 Task: Font style For heading Use Italics Calibri Light with orange colour & bold. font size for heading '20 Pt. 'Change the font style of data to Bookman old styleand font size to  14 Pt. Change the alignment of both headline & data to  Align center. In the sheet  AssetAllocation analysis
Action: Mouse moved to (53, 119)
Screenshot: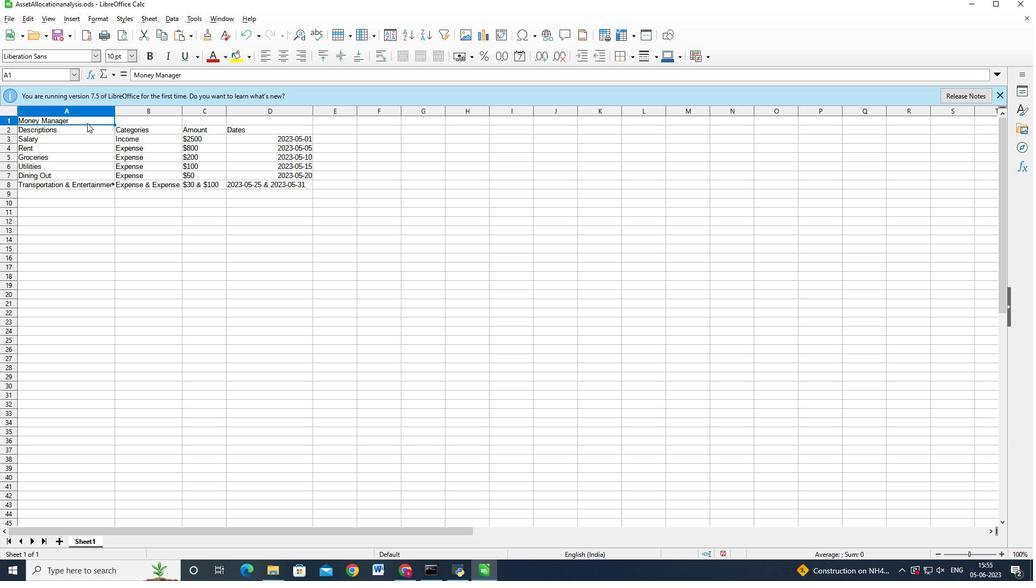 
Action: Mouse pressed left at (53, 119)
Screenshot: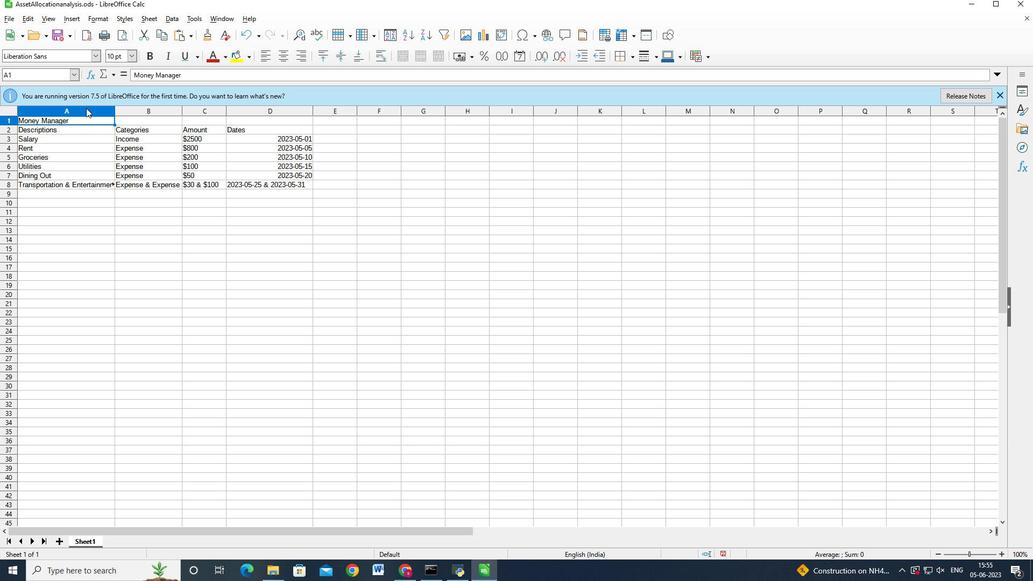 
Action: Mouse moved to (114, 275)
Screenshot: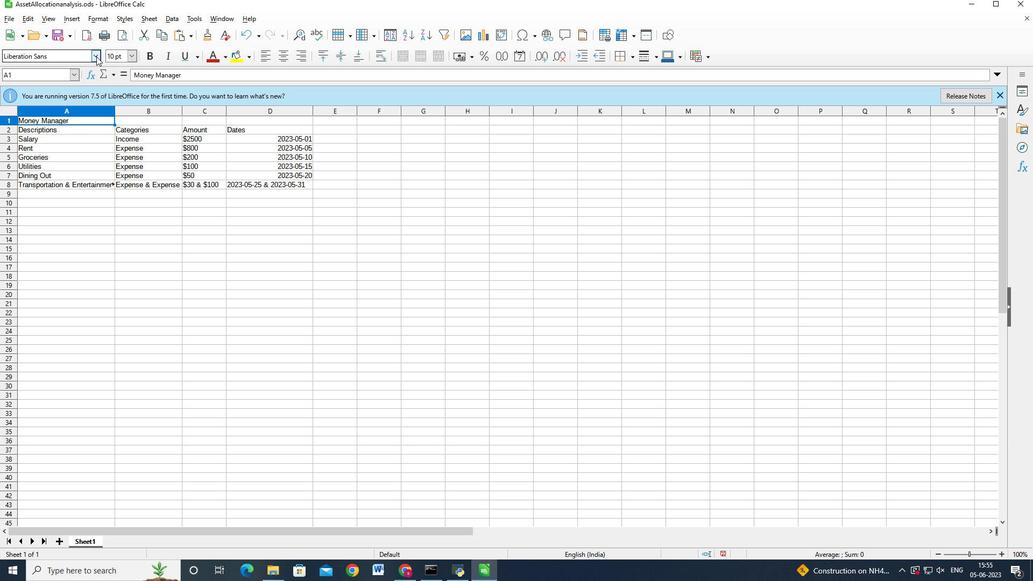 
Action: Mouse pressed left at (114, 275)
Screenshot: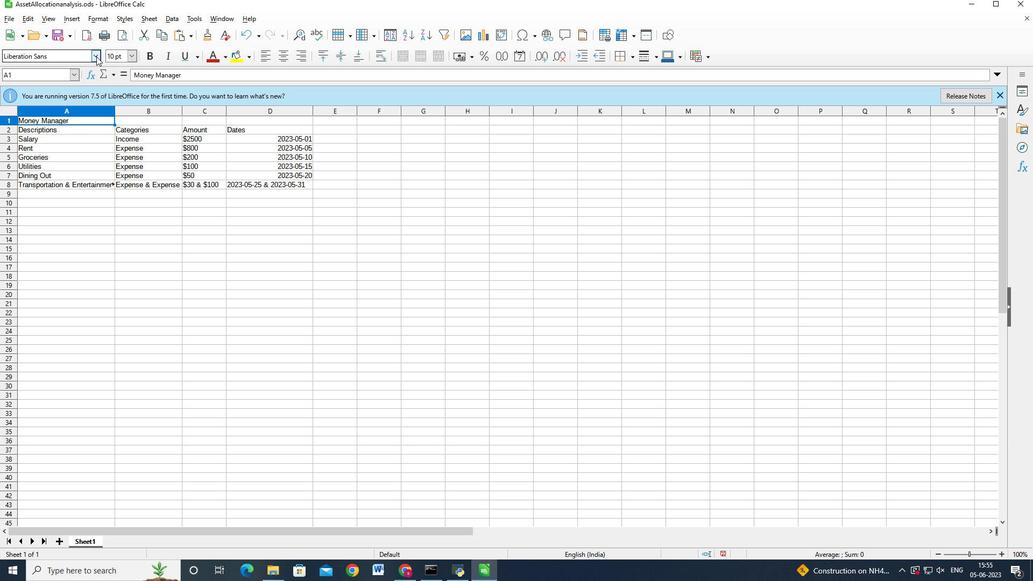 
Action: Mouse moved to (151, 216)
Screenshot: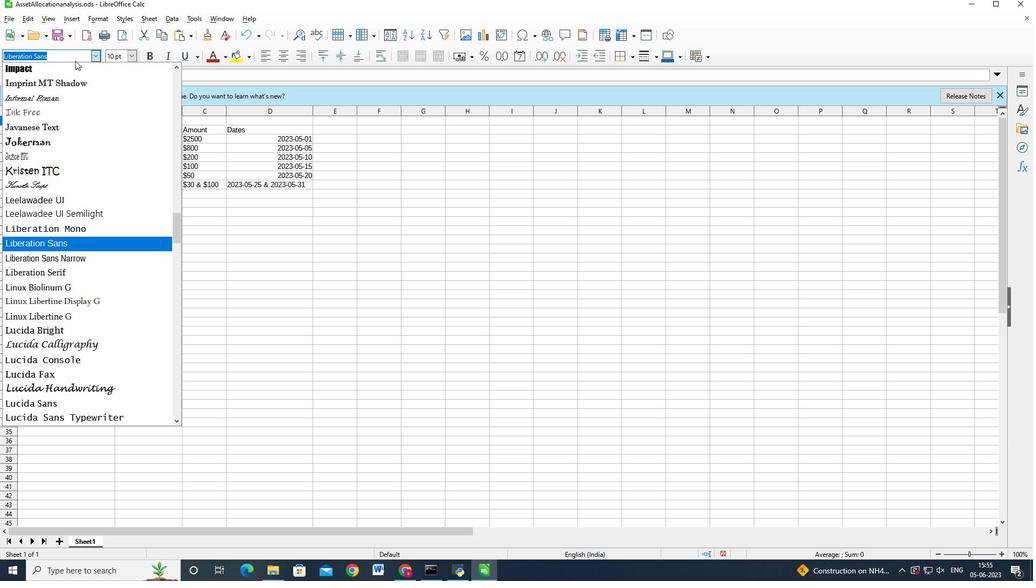 
Action: Mouse pressed left at (151, 216)
Screenshot: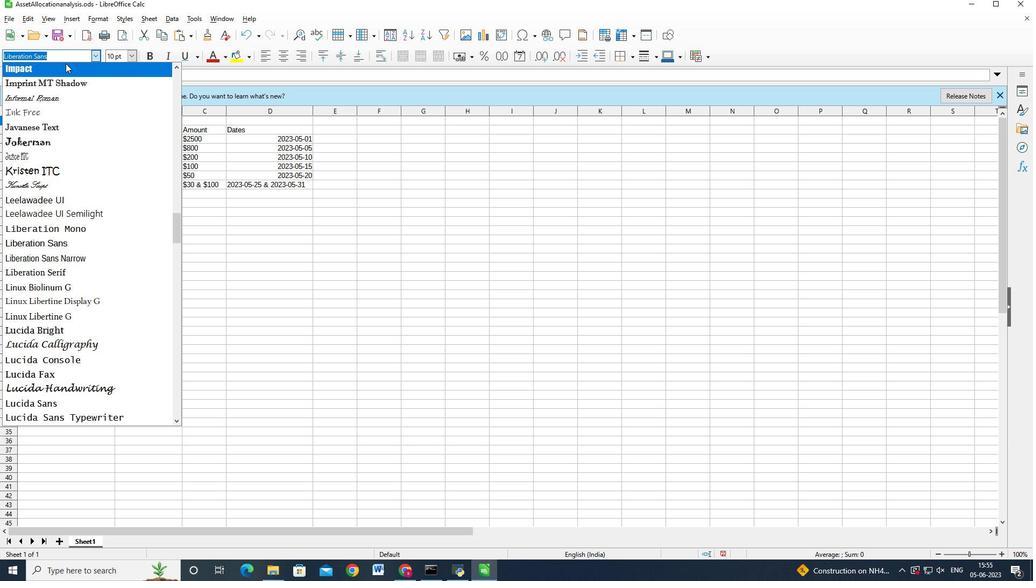 
Action: Mouse moved to (76, 130)
Screenshot: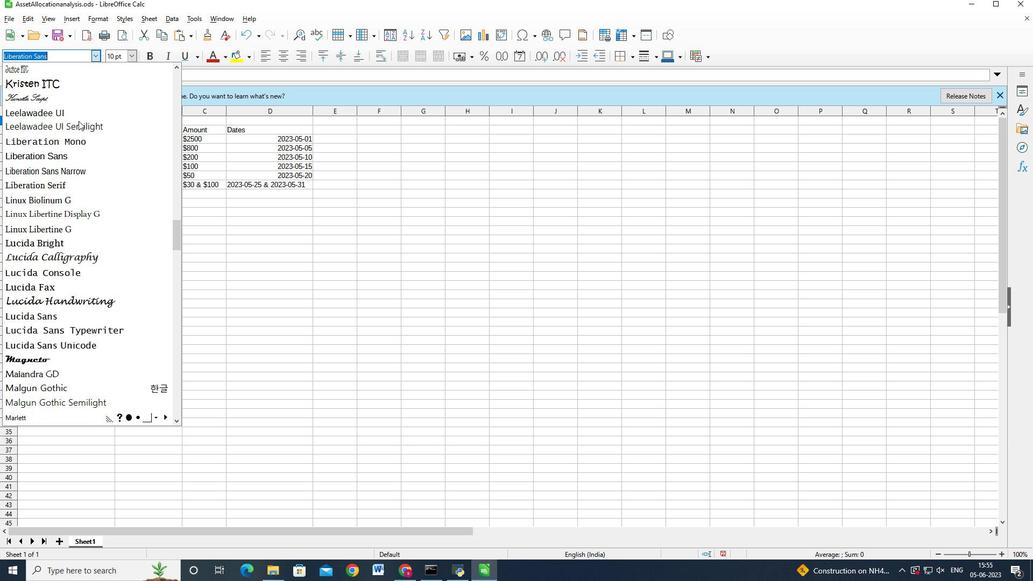 
Action: Key pressed <Key.up>
Screenshot: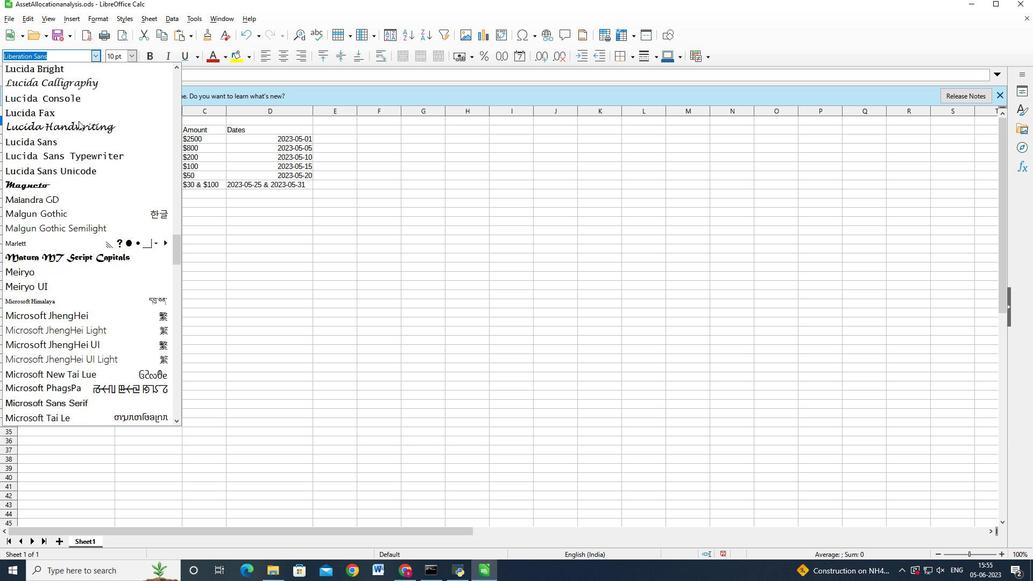 
Action: Mouse moved to (164, 223)
Screenshot: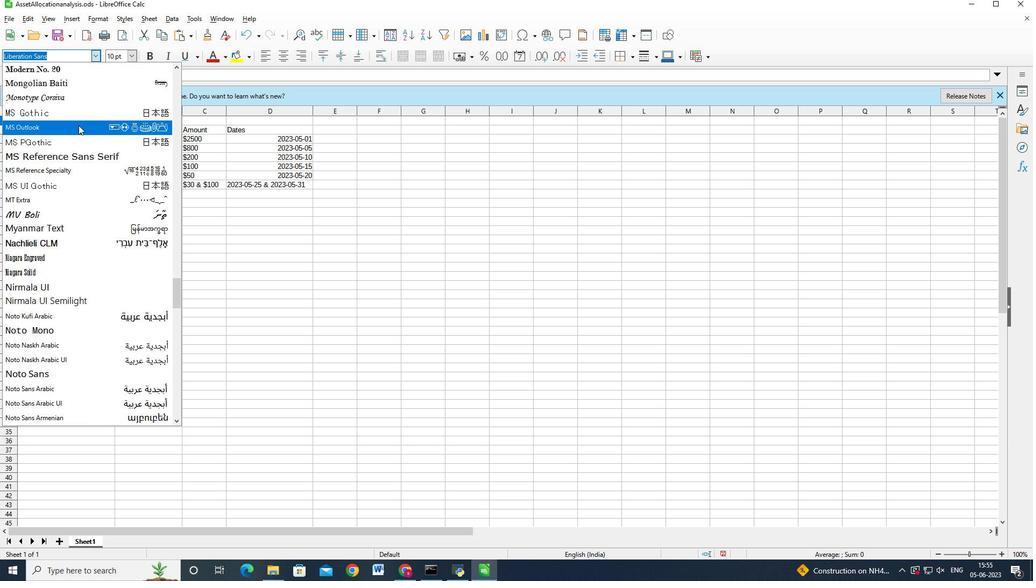 
Action: Mouse pressed left at (164, 223)
Screenshot: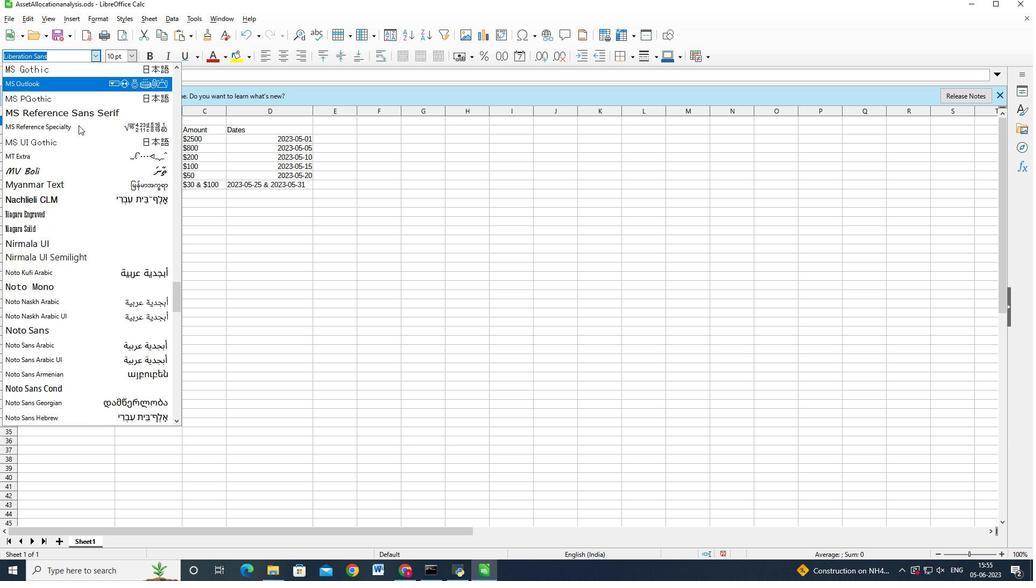 
Action: Mouse moved to (87, 219)
Screenshot: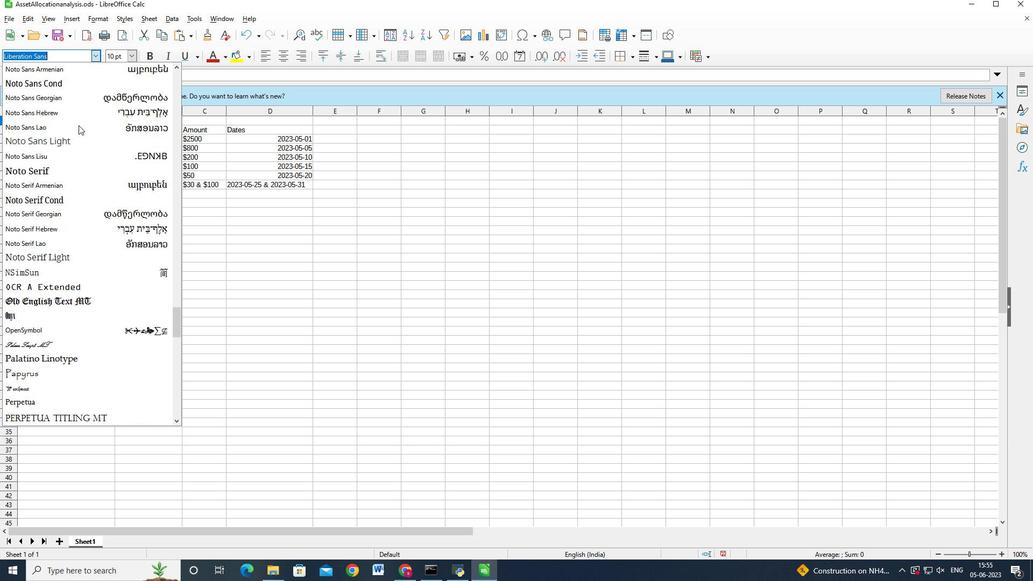 
Action: Mouse pressed left at (87, 219)
Screenshot: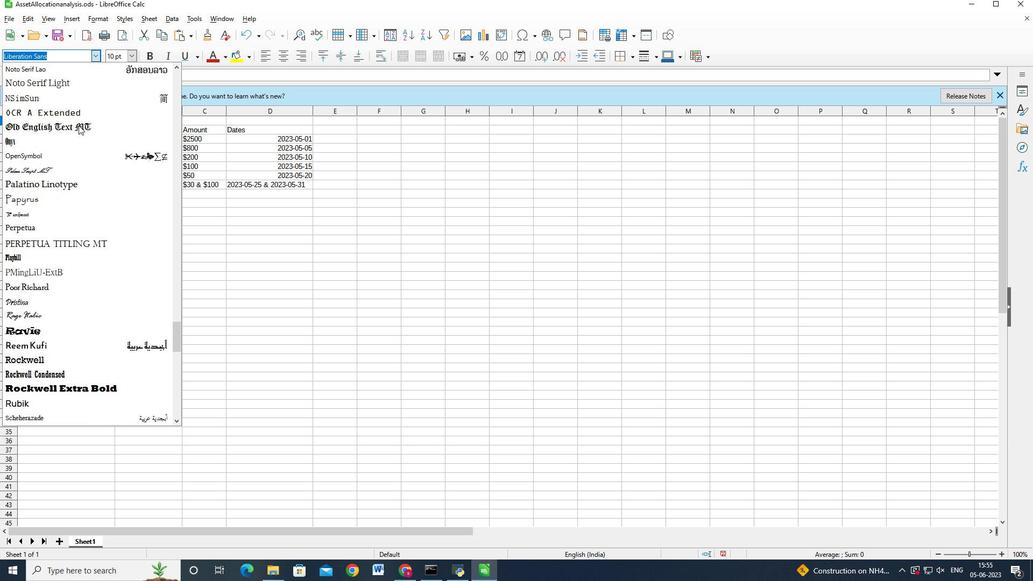 
Action: Mouse moved to (96, 56)
Screenshot: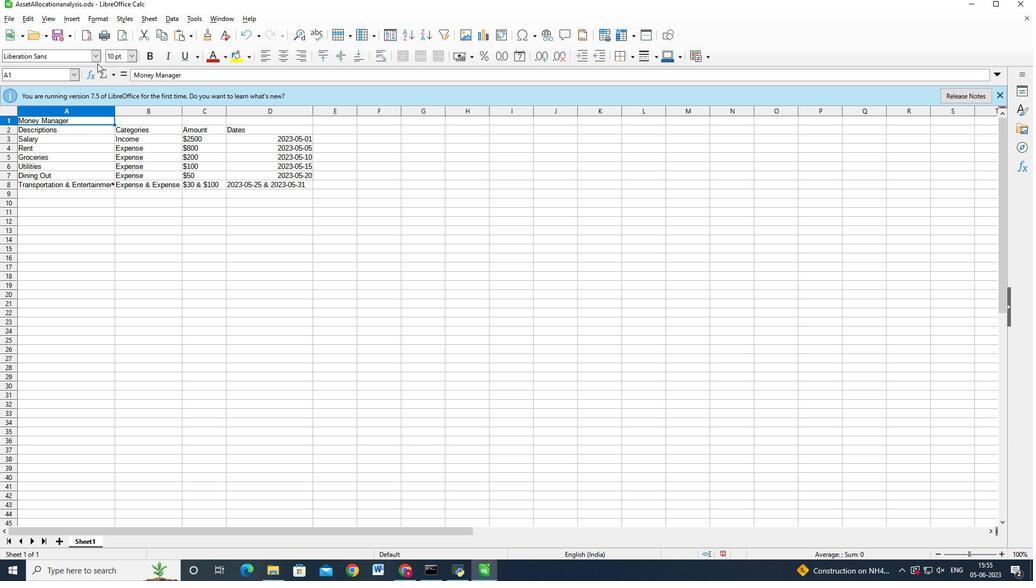 
Action: Mouse pressed left at (96, 56)
Screenshot: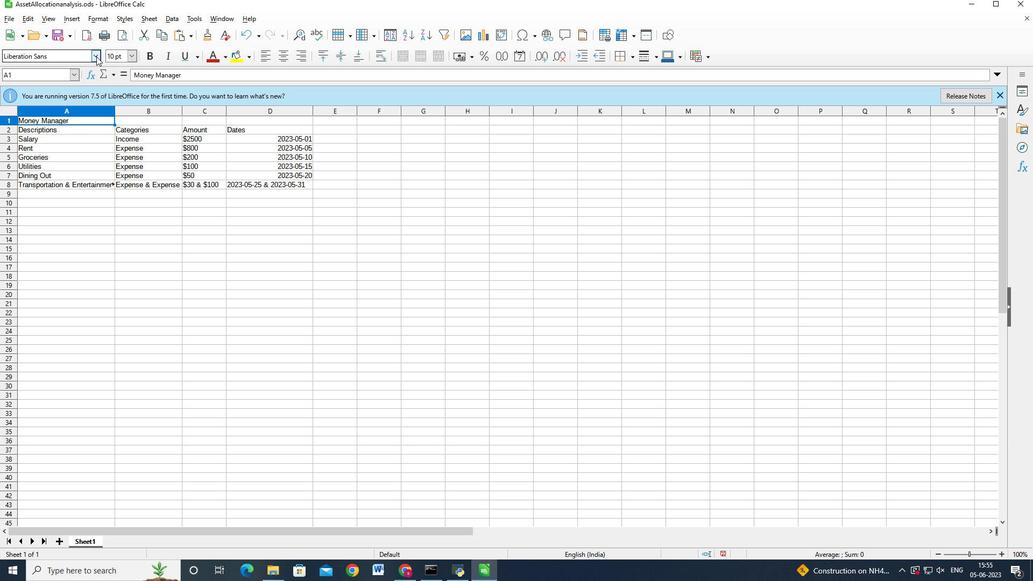 
Action: Mouse moved to (78, 121)
Screenshot: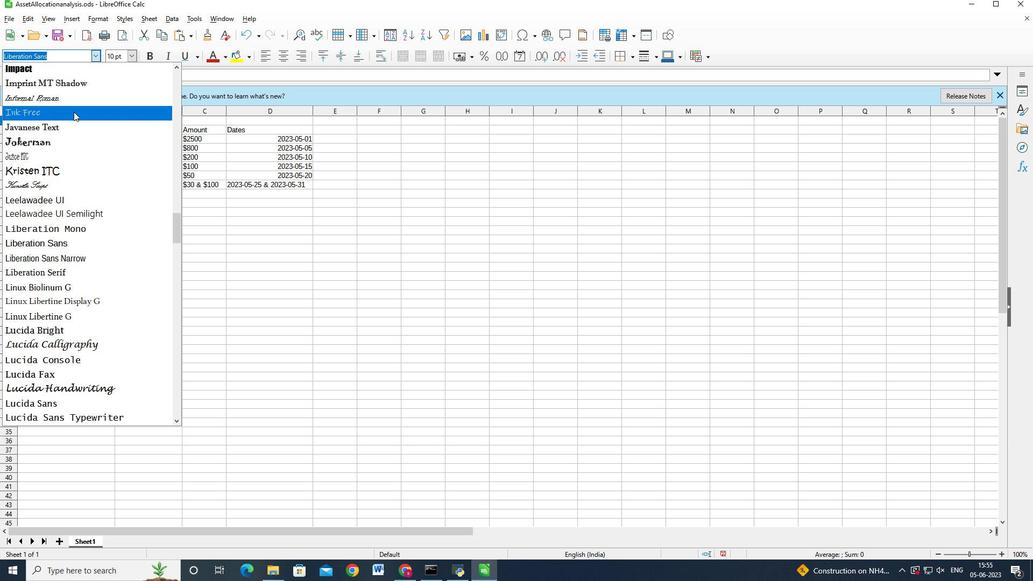 
Action: Mouse scrolled (78, 120) with delta (0, 0)
Screenshot: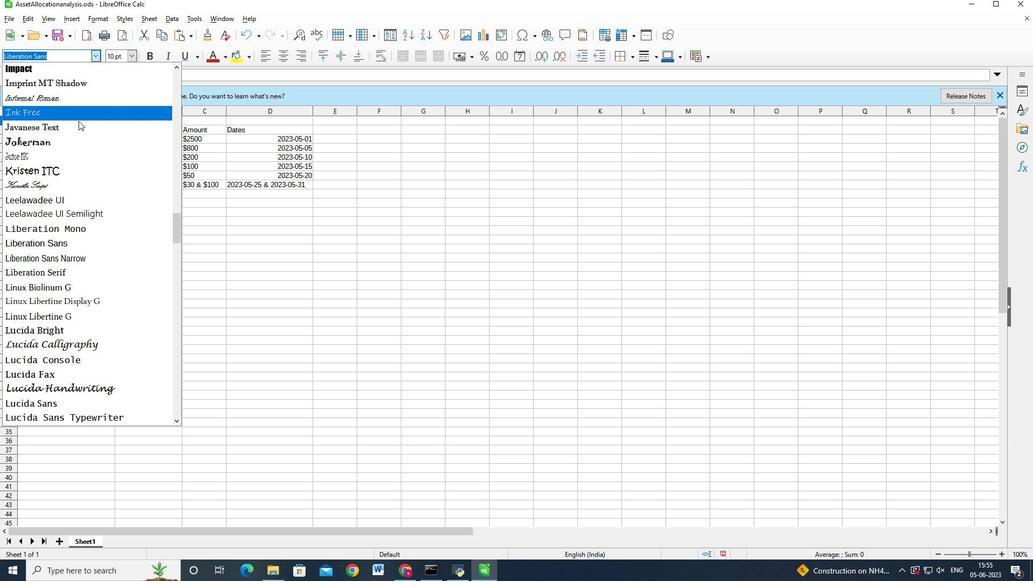 
Action: Mouse scrolled (78, 120) with delta (0, 0)
Screenshot: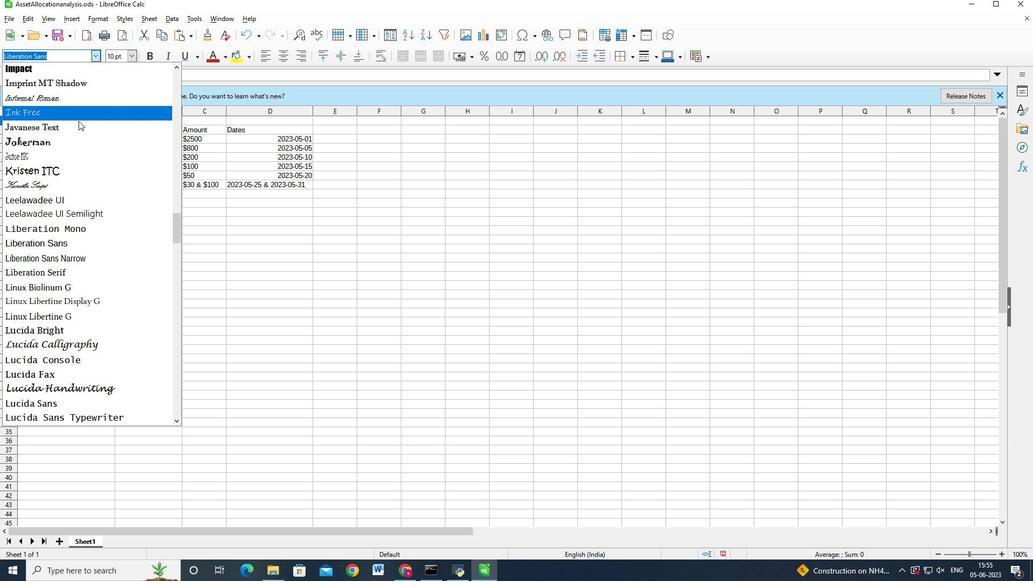 
Action: Mouse scrolled (78, 120) with delta (0, 0)
Screenshot: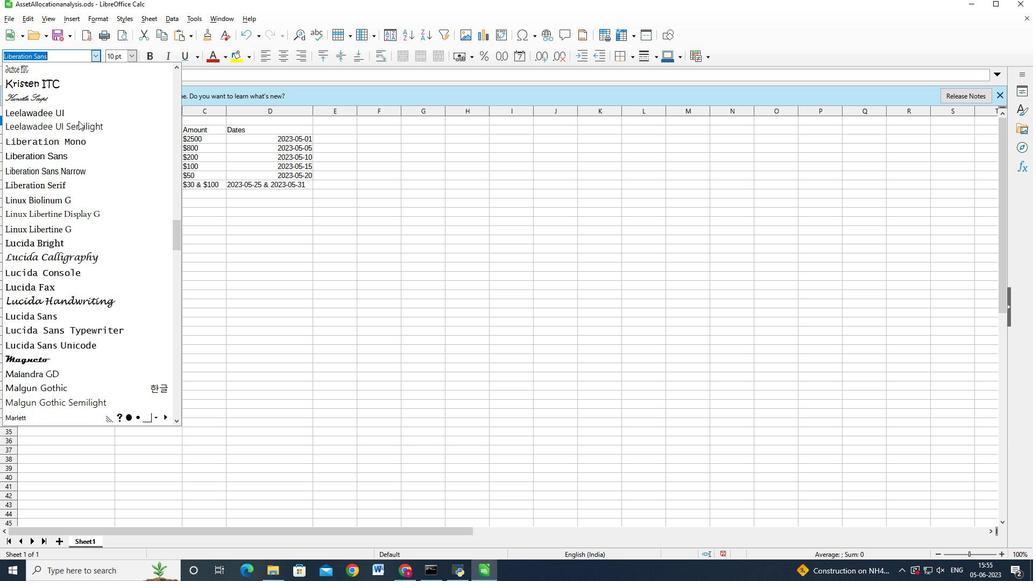 
Action: Mouse scrolled (78, 120) with delta (0, 0)
Screenshot: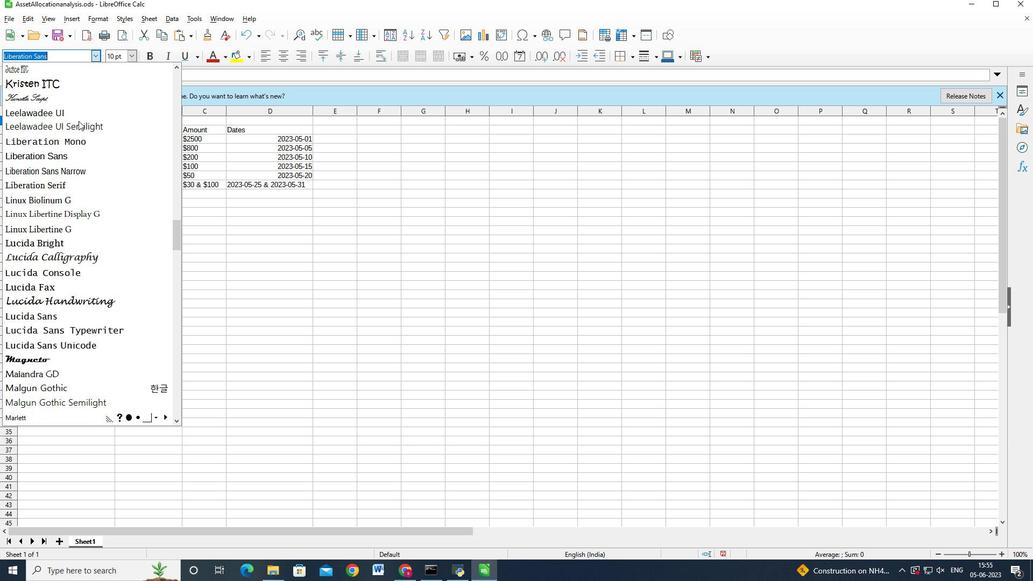 
Action: Mouse scrolled (78, 120) with delta (0, 0)
Screenshot: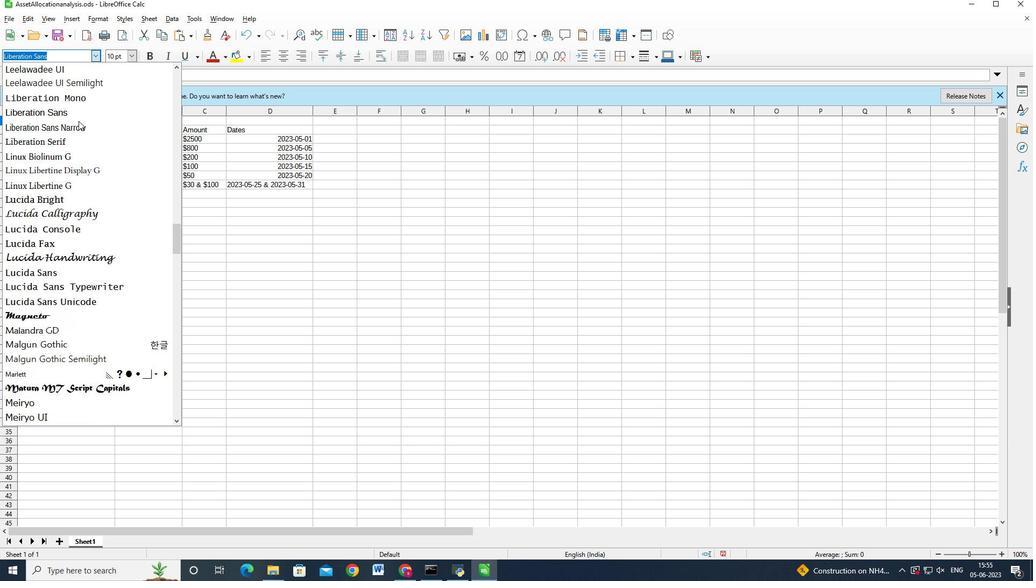 
Action: Mouse scrolled (78, 120) with delta (0, 0)
Screenshot: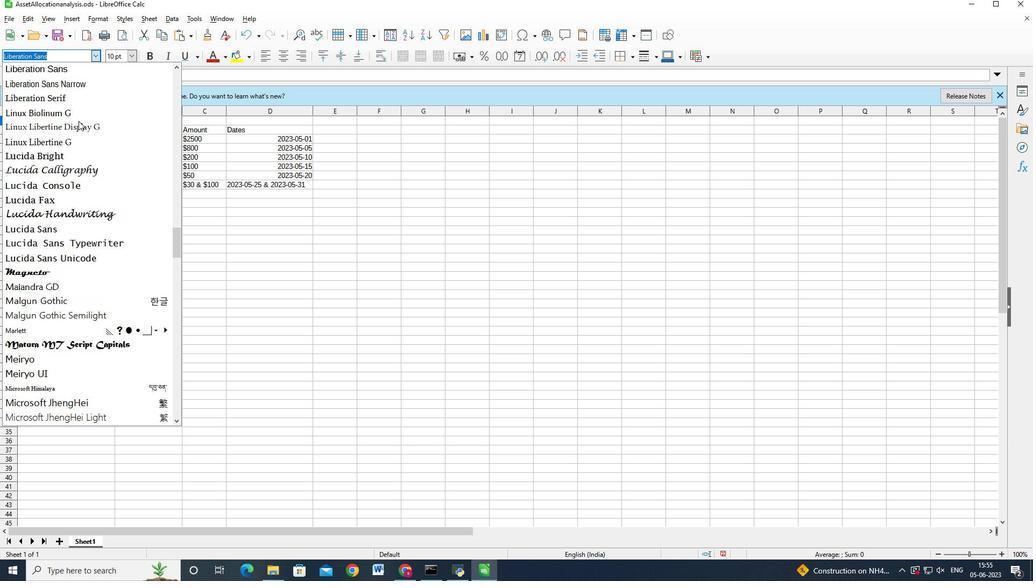 
Action: Mouse moved to (78, 124)
Screenshot: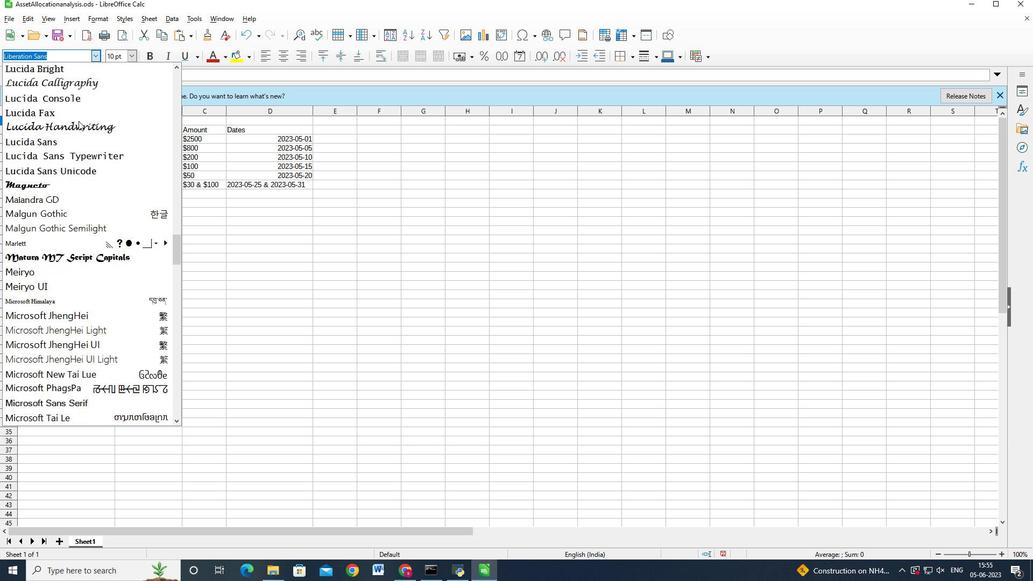 
Action: Mouse scrolled (78, 124) with delta (0, 0)
Screenshot: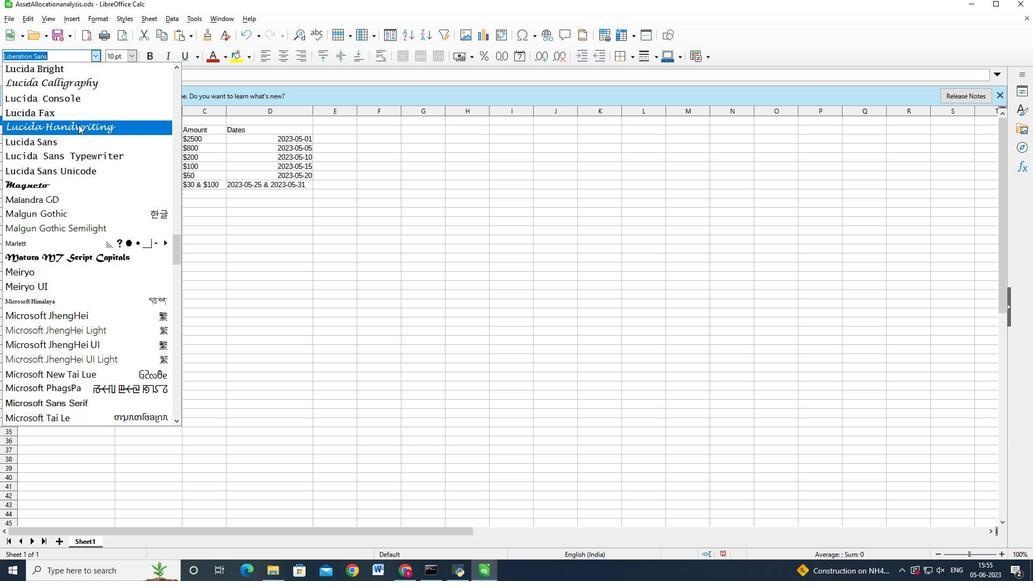 
Action: Mouse scrolled (78, 124) with delta (0, 0)
Screenshot: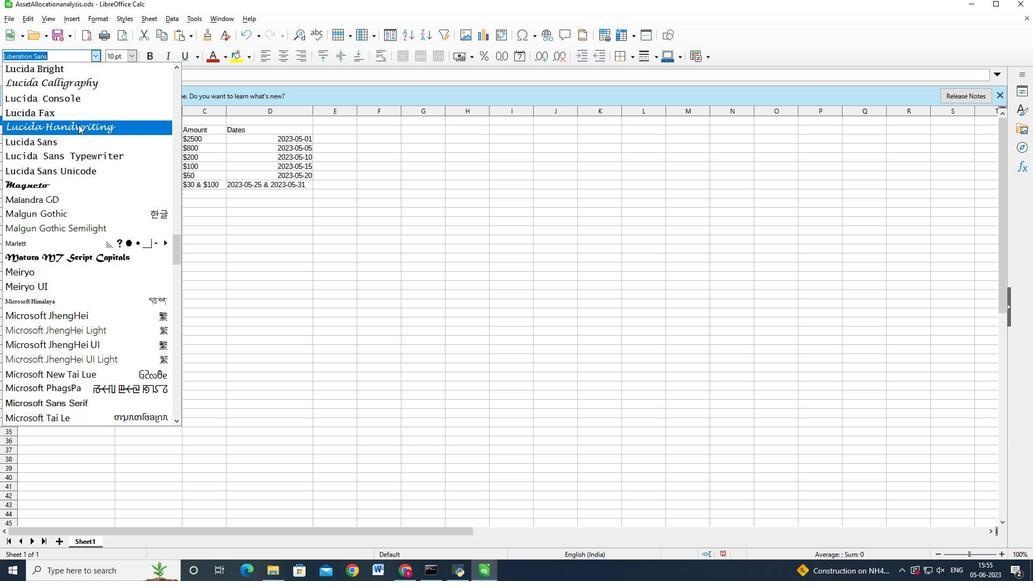 
Action: Mouse scrolled (78, 124) with delta (0, 0)
Screenshot: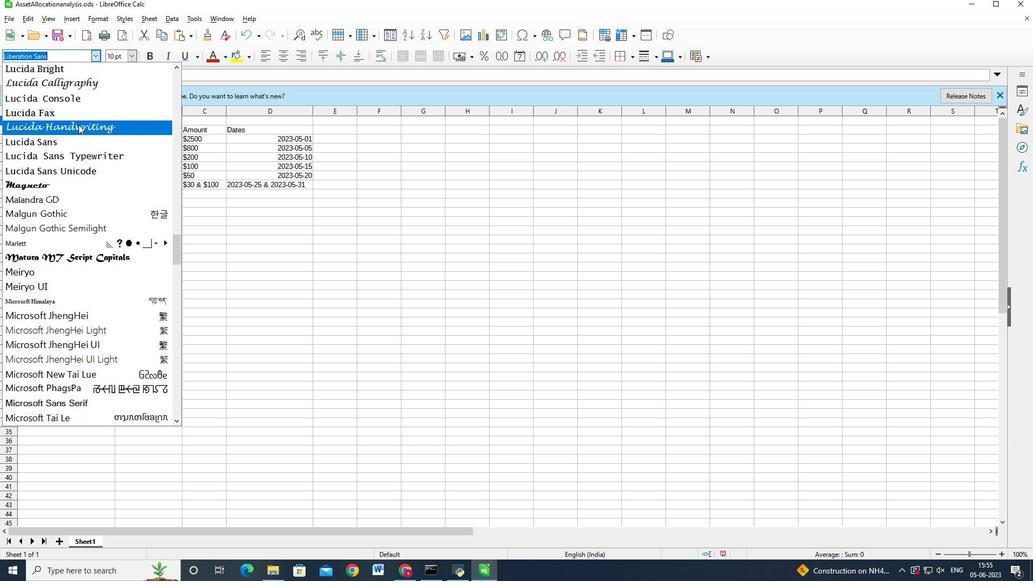 
Action: Mouse scrolled (78, 124) with delta (0, 0)
Screenshot: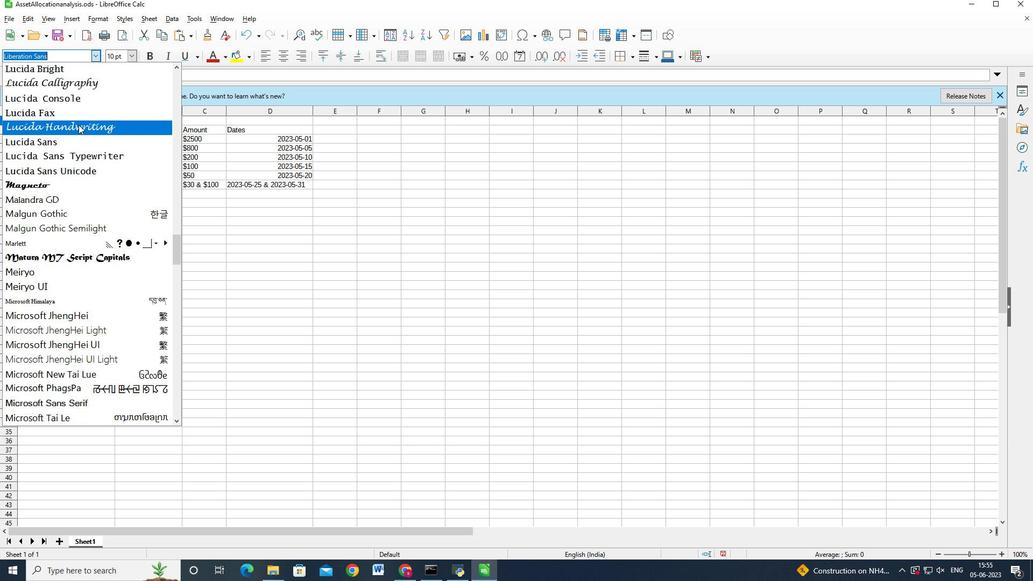 
Action: Mouse scrolled (78, 124) with delta (0, 0)
Screenshot: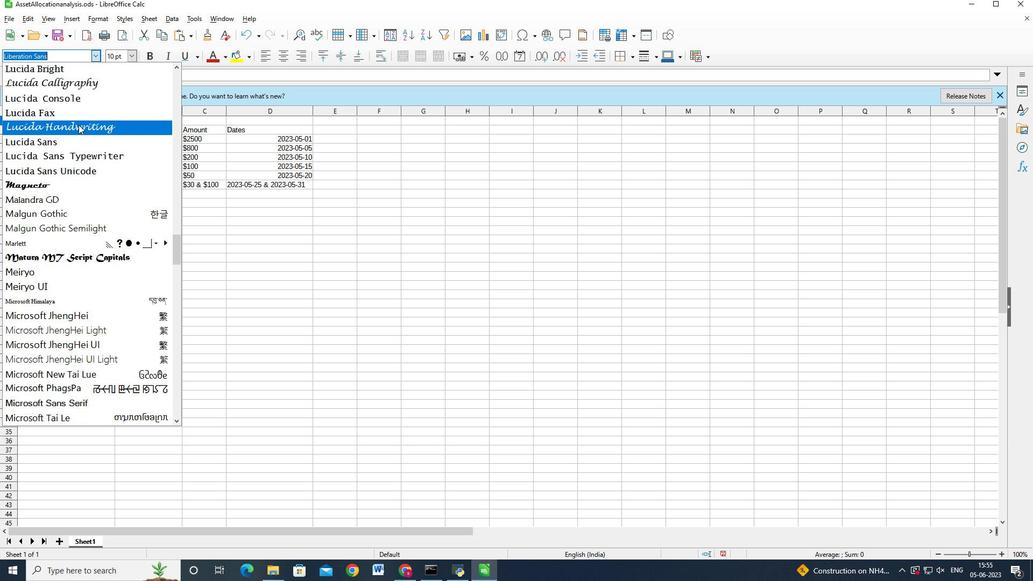 
Action: Mouse scrolled (78, 124) with delta (0, 0)
Screenshot: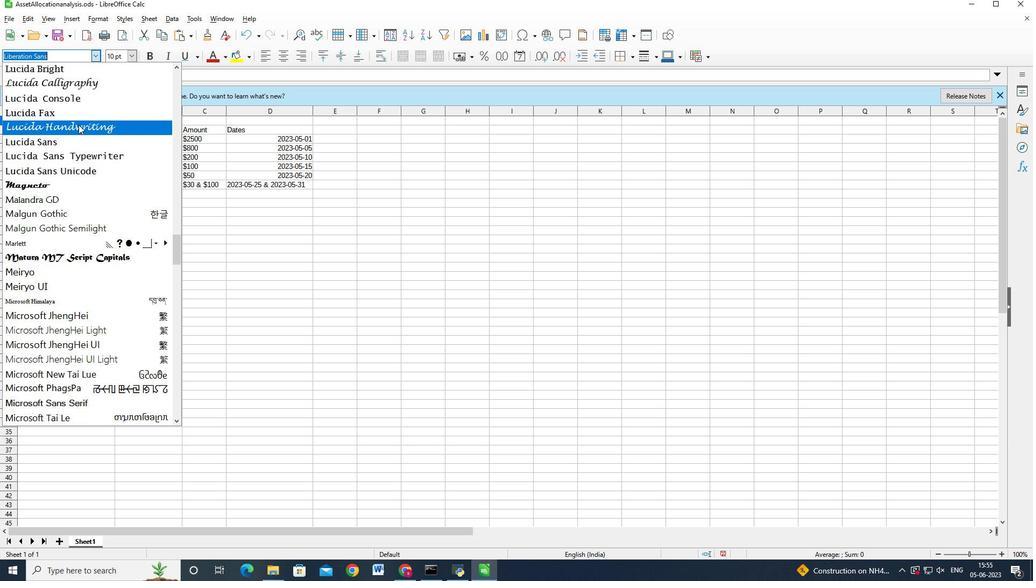 
Action: Mouse scrolled (78, 124) with delta (0, 0)
Screenshot: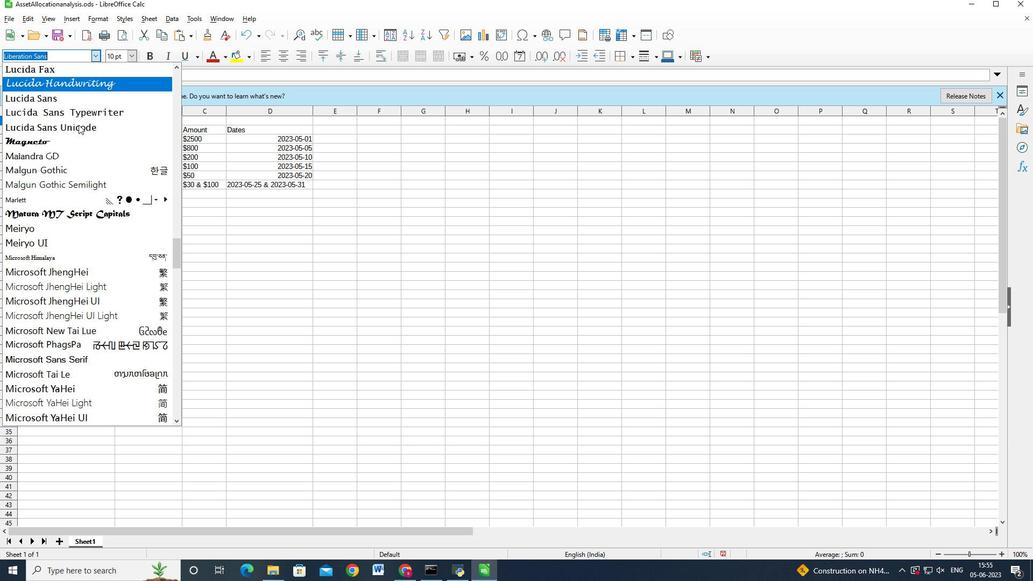 
Action: Mouse scrolled (78, 124) with delta (0, 0)
Screenshot: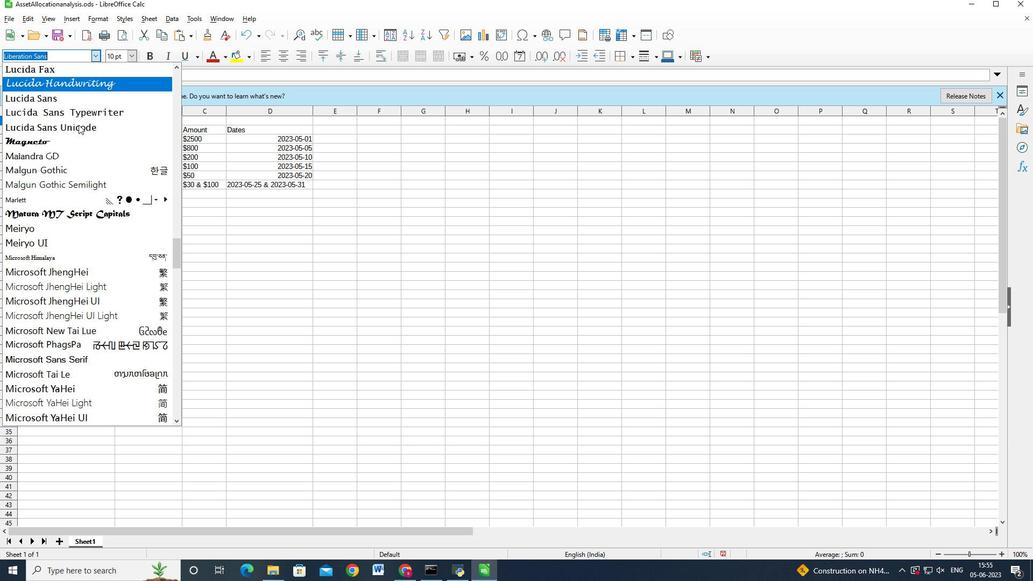 
Action: Mouse scrolled (78, 124) with delta (0, 0)
Screenshot: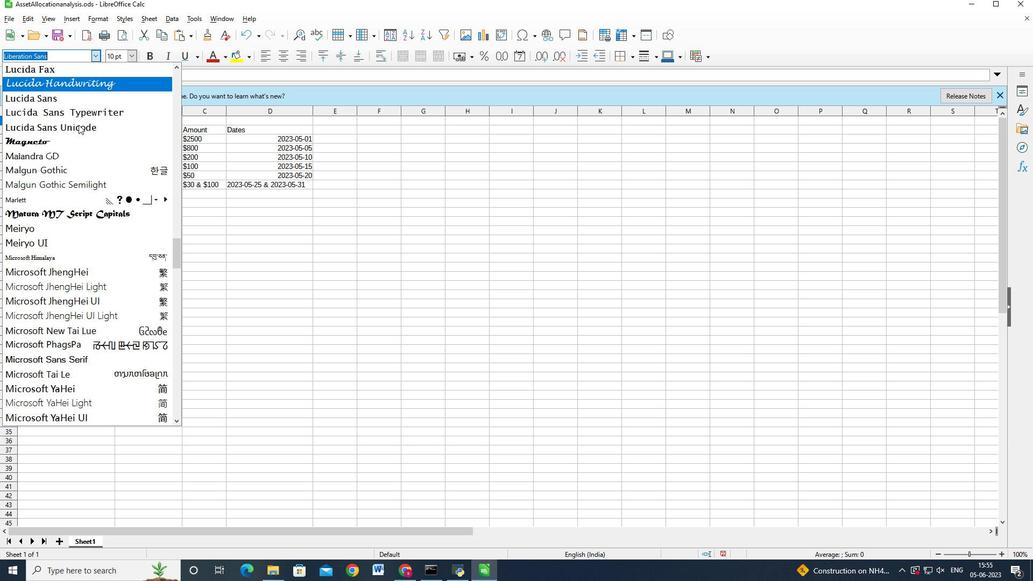 
Action: Mouse scrolled (78, 124) with delta (0, 0)
Screenshot: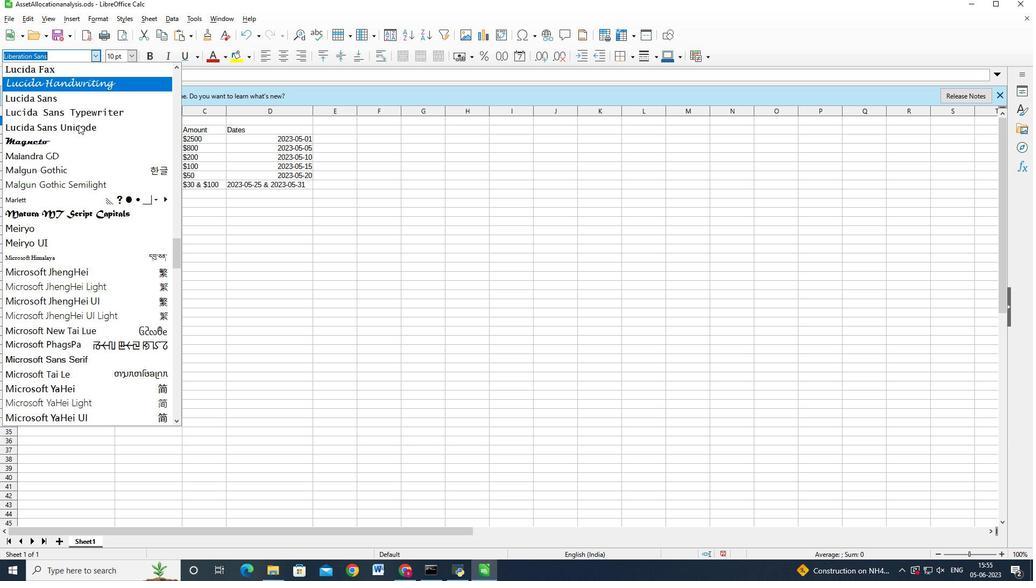 
Action: Mouse scrolled (78, 124) with delta (0, 0)
Screenshot: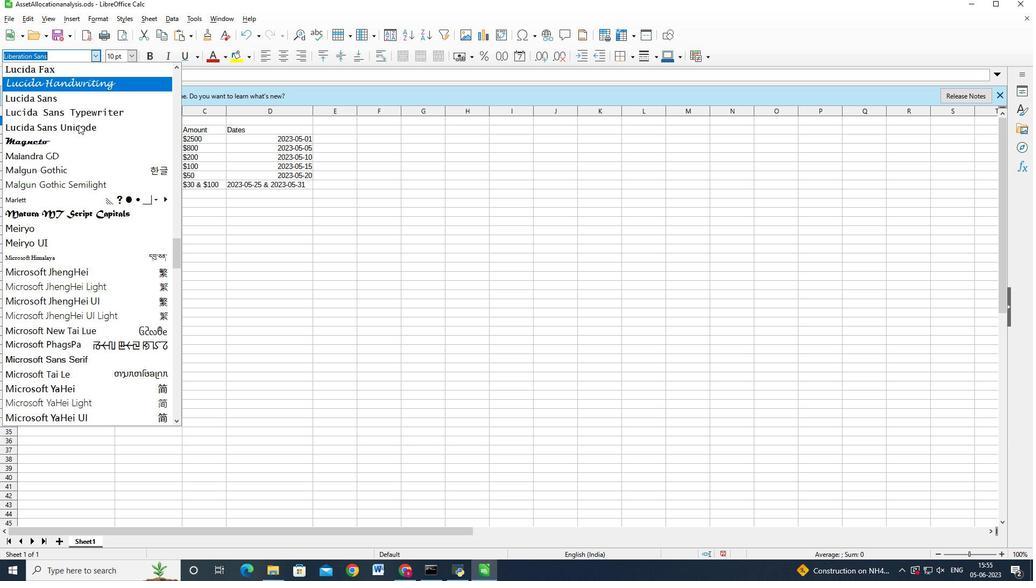 
Action: Mouse scrolled (78, 124) with delta (0, 0)
Screenshot: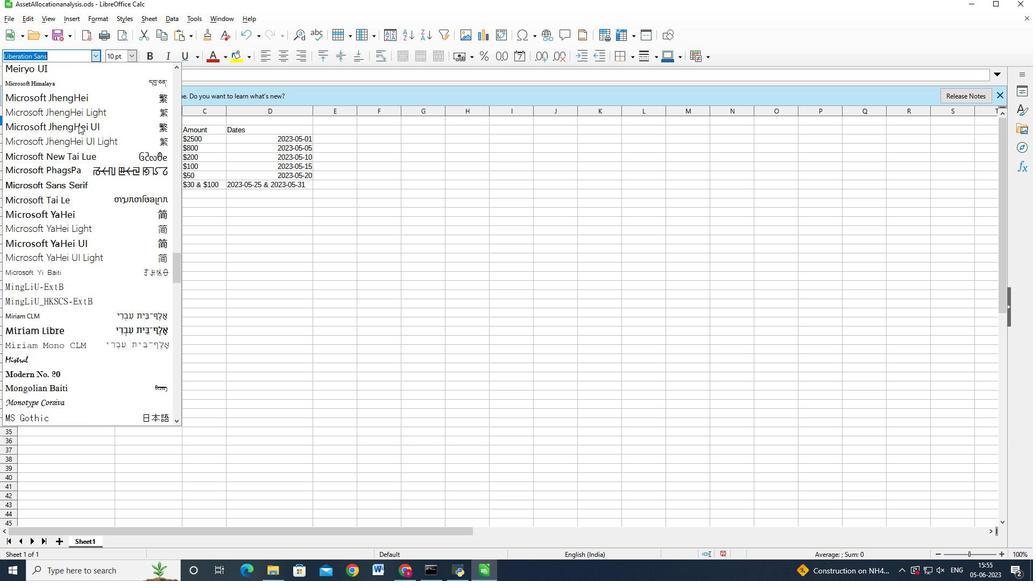 
Action: Mouse moved to (78, 125)
Screenshot: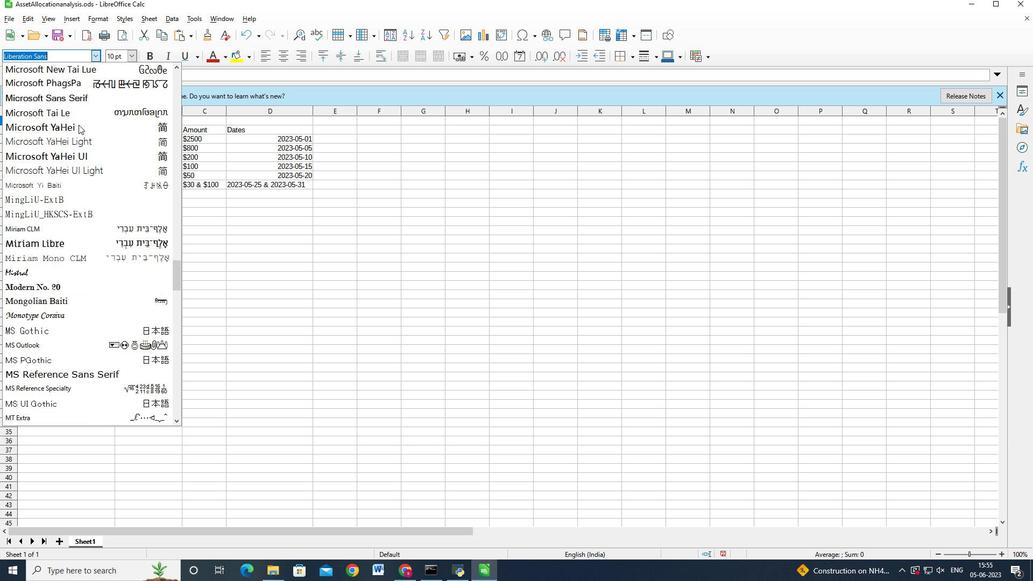 
Action: Mouse scrolled (78, 124) with delta (0, 0)
Screenshot: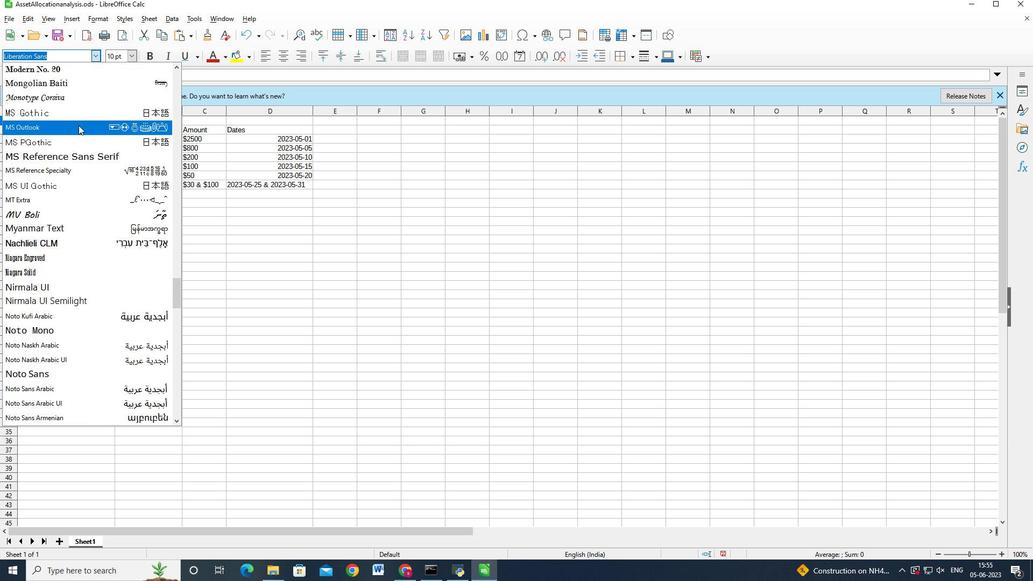 
Action: Mouse scrolled (78, 124) with delta (0, 0)
Screenshot: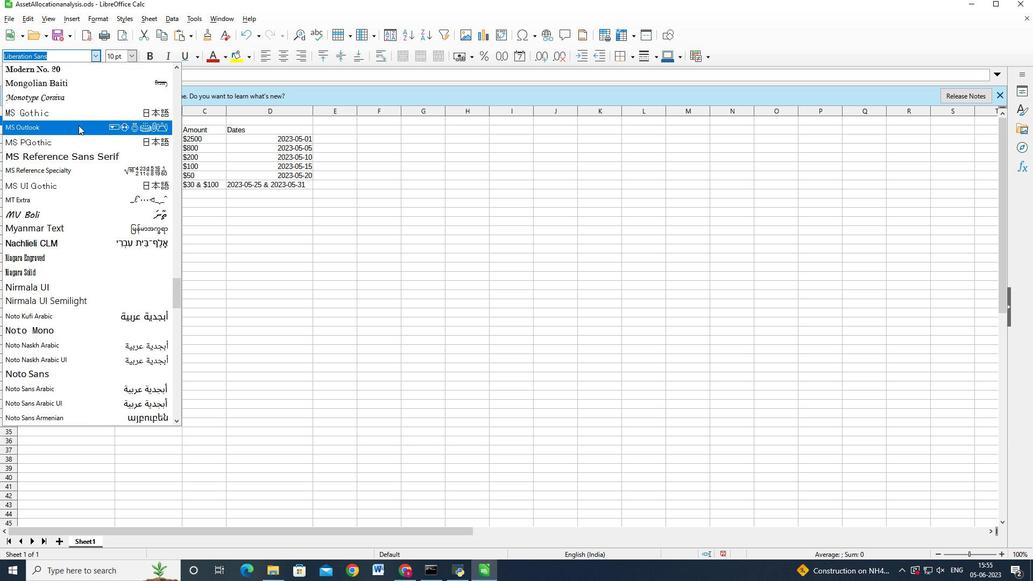 
Action: Mouse scrolled (78, 124) with delta (0, 0)
Screenshot: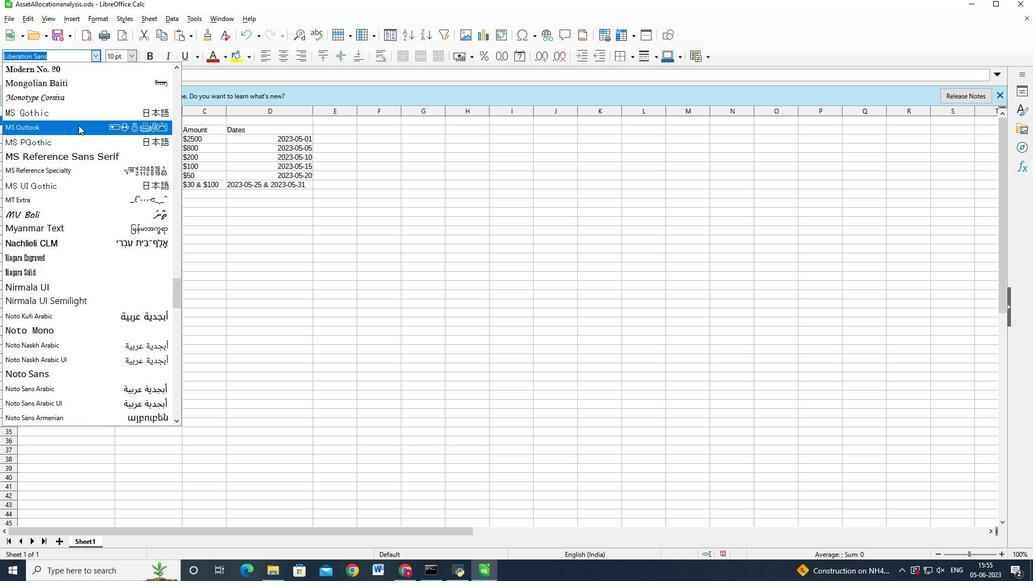 
Action: Mouse scrolled (78, 124) with delta (0, 0)
Screenshot: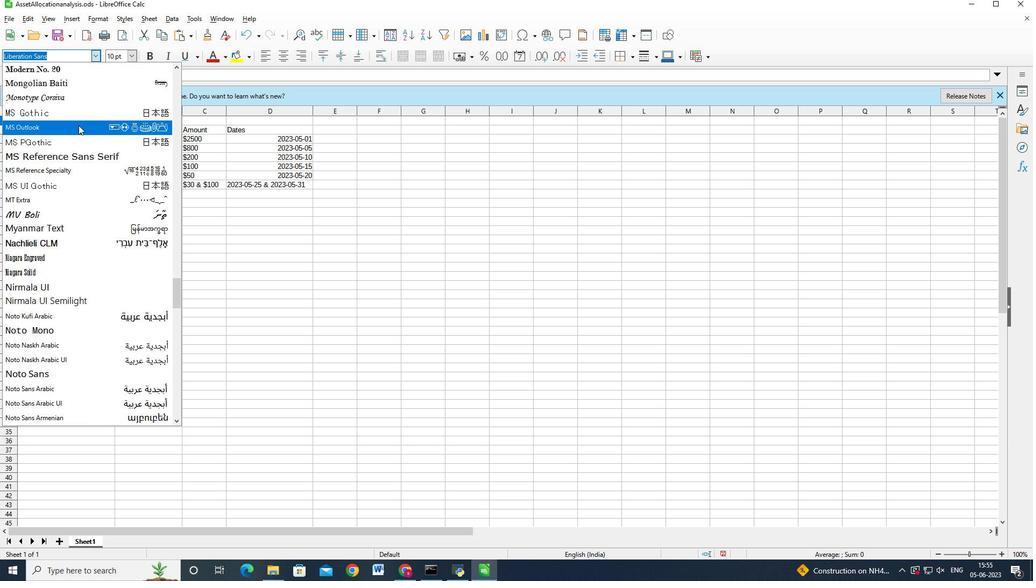 
Action: Mouse scrolled (78, 124) with delta (0, 0)
Screenshot: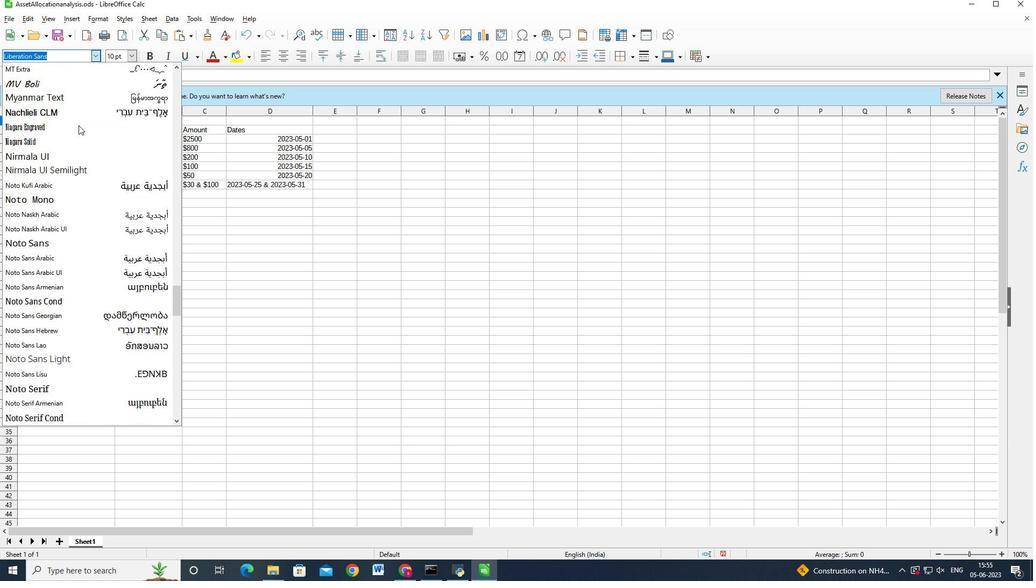 
Action: Mouse scrolled (78, 124) with delta (0, 0)
Screenshot: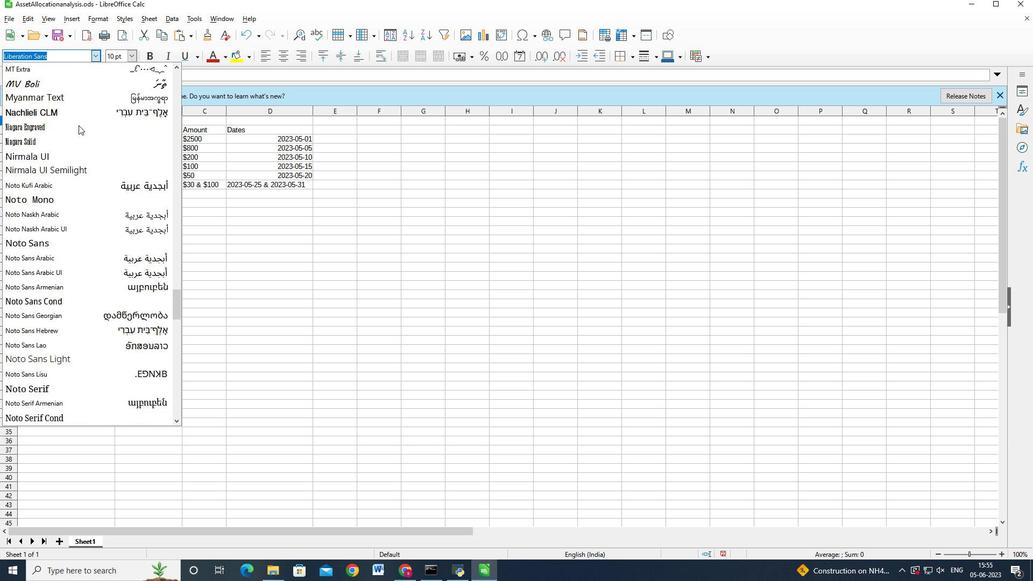 
Action: Mouse scrolled (78, 124) with delta (0, 0)
Screenshot: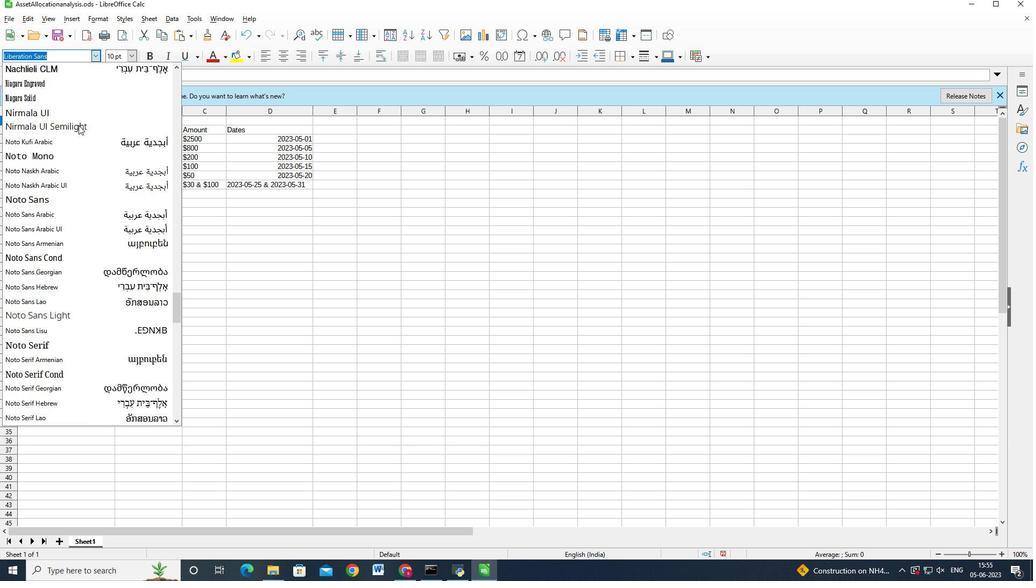 
Action: Mouse scrolled (78, 124) with delta (0, 0)
Screenshot: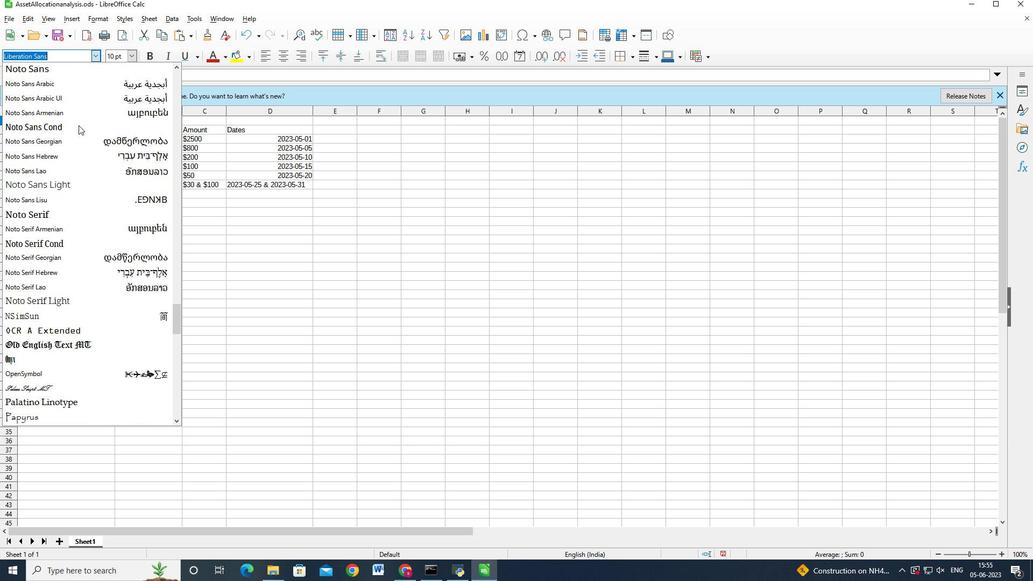 
Action: Mouse scrolled (78, 124) with delta (0, 0)
Screenshot: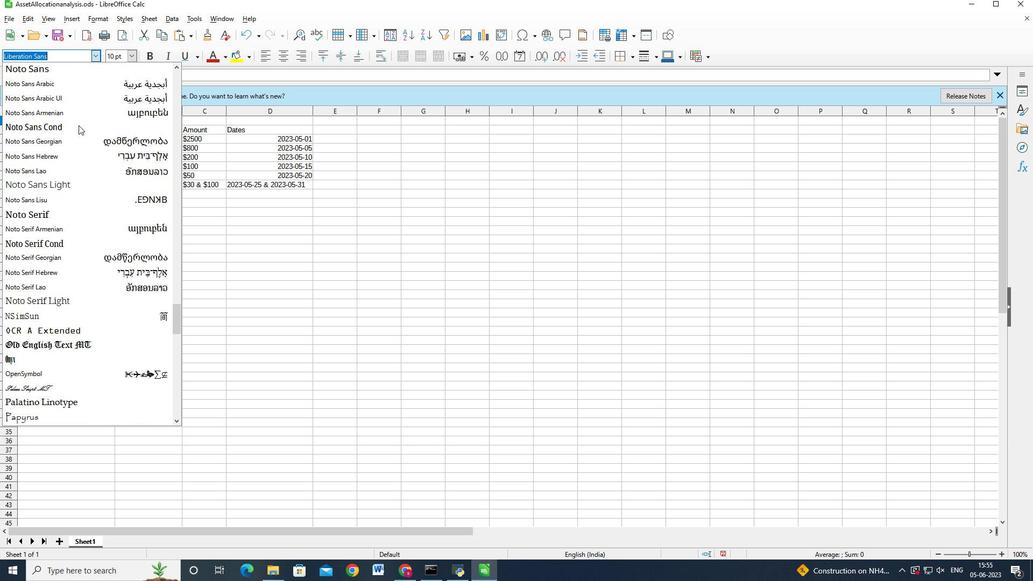 
Action: Mouse scrolled (78, 124) with delta (0, 0)
Screenshot: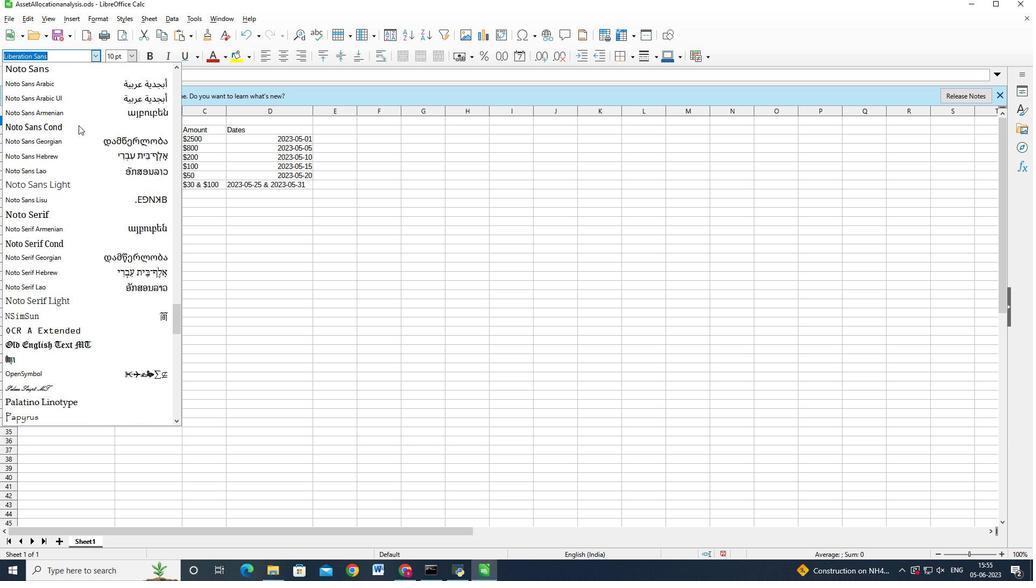 
Action: Mouse scrolled (78, 124) with delta (0, 0)
Screenshot: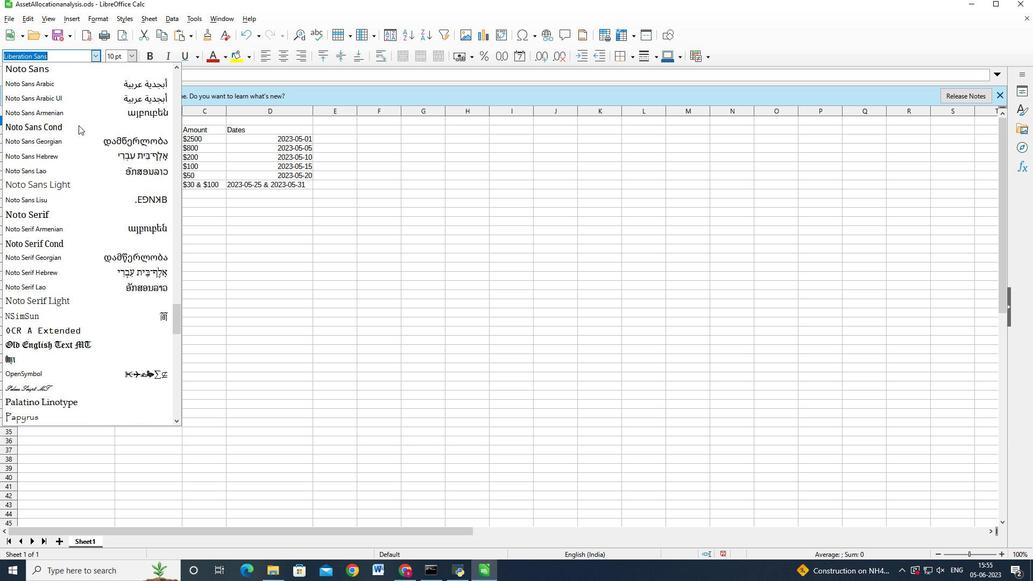 
Action: Mouse scrolled (78, 124) with delta (0, 0)
Screenshot: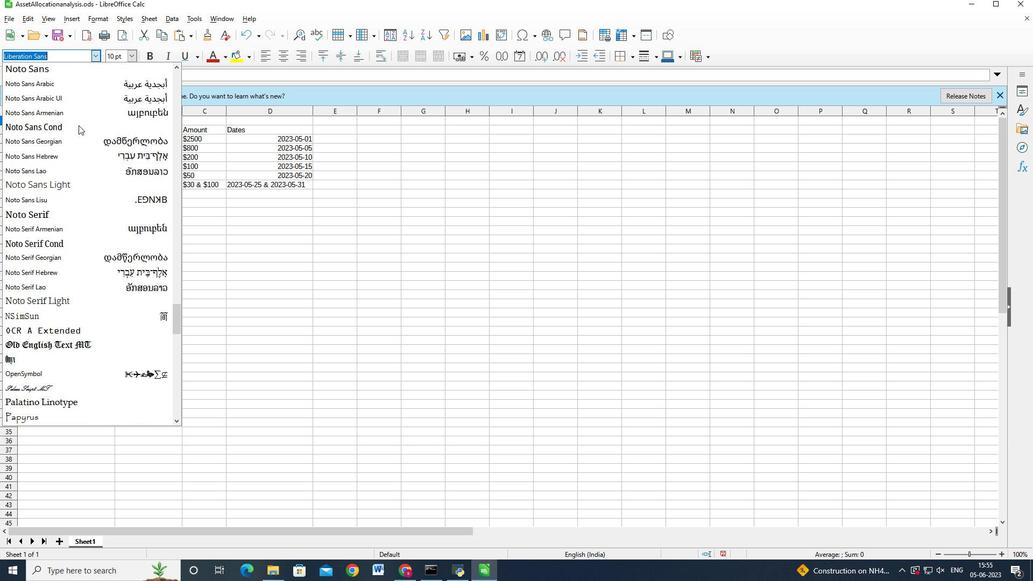 
Action: Mouse scrolled (78, 124) with delta (0, 0)
Screenshot: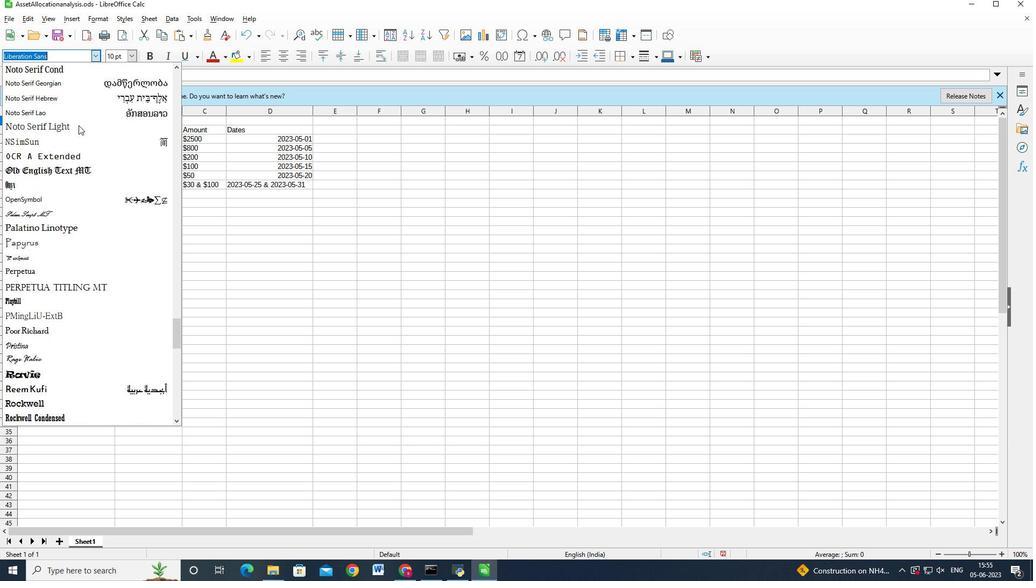 
Action: Mouse scrolled (78, 124) with delta (0, 0)
Screenshot: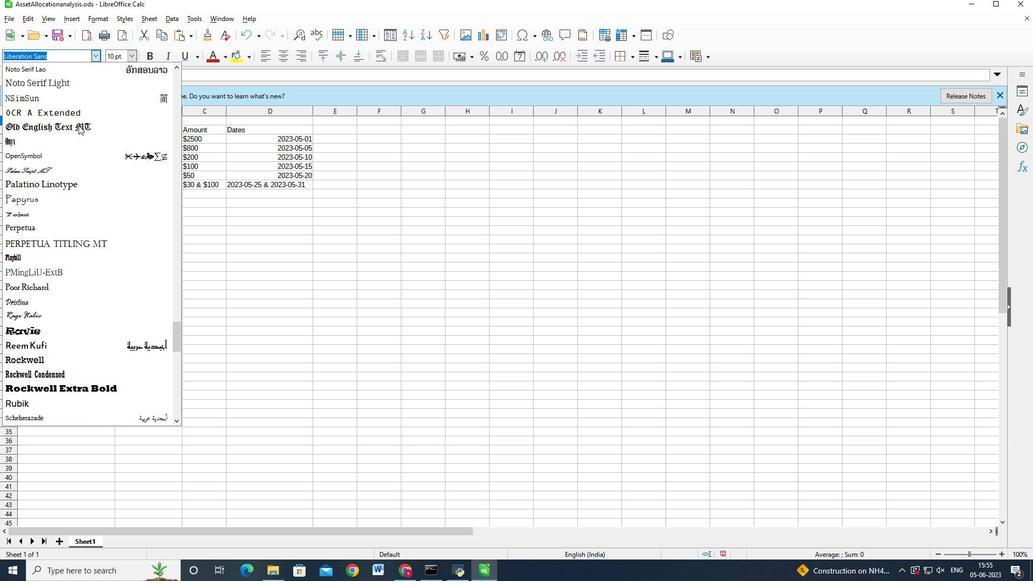 
Action: Mouse scrolled (78, 124) with delta (0, 0)
Screenshot: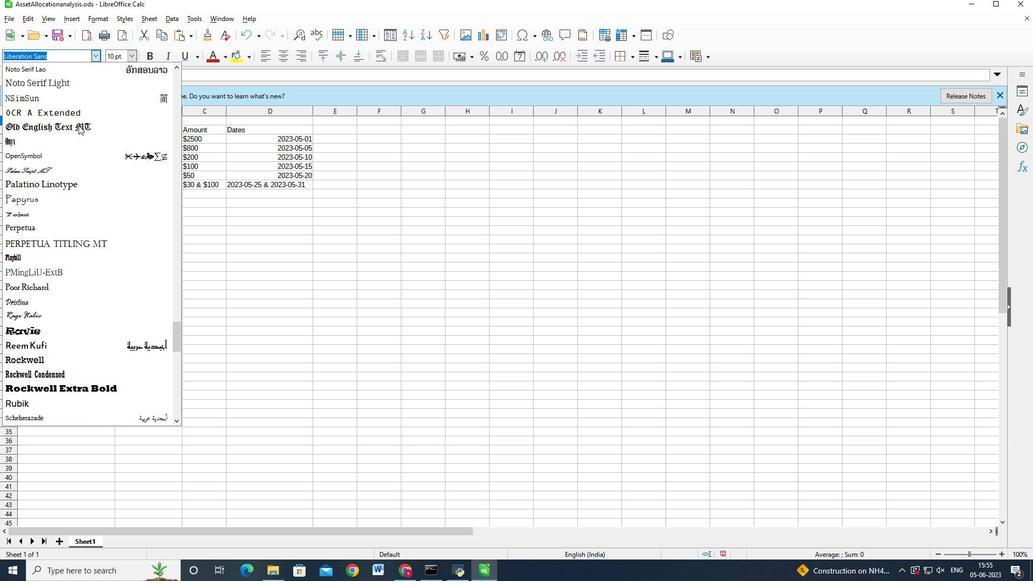 
Action: Mouse scrolled (78, 124) with delta (0, 0)
Screenshot: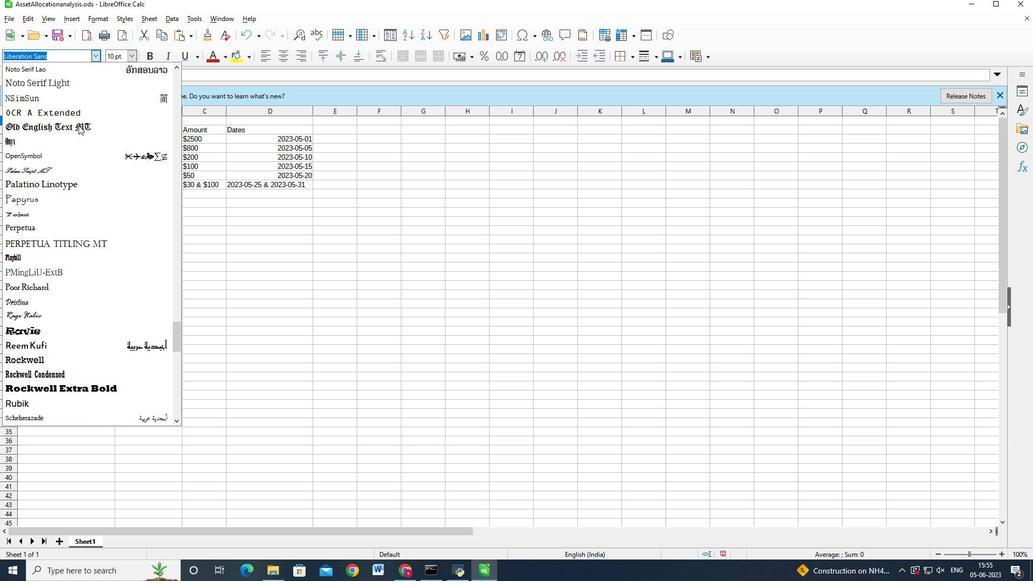 
Action: Mouse scrolled (78, 124) with delta (0, 0)
Screenshot: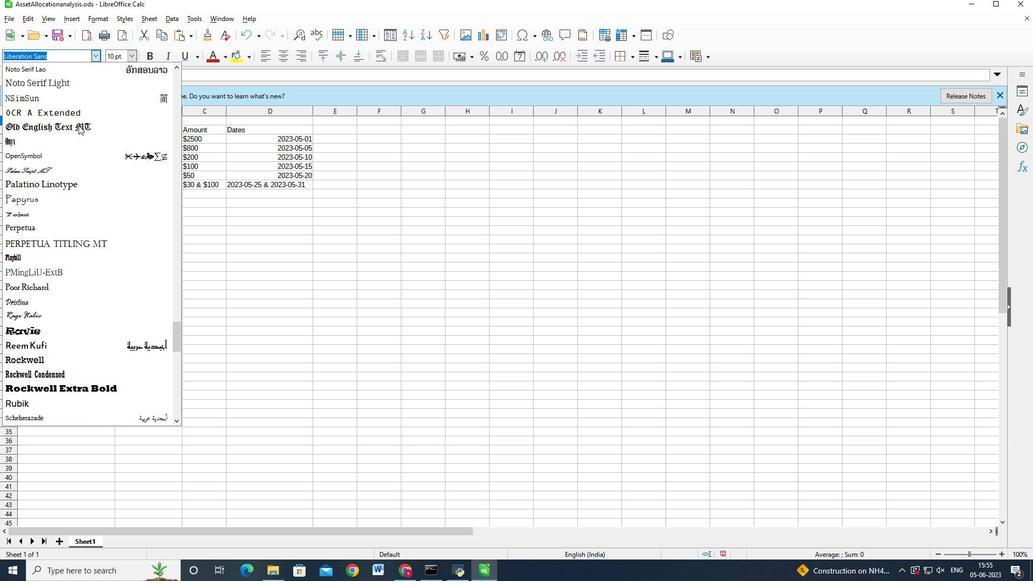 
Action: Mouse scrolled (78, 125) with delta (0, 0)
Screenshot: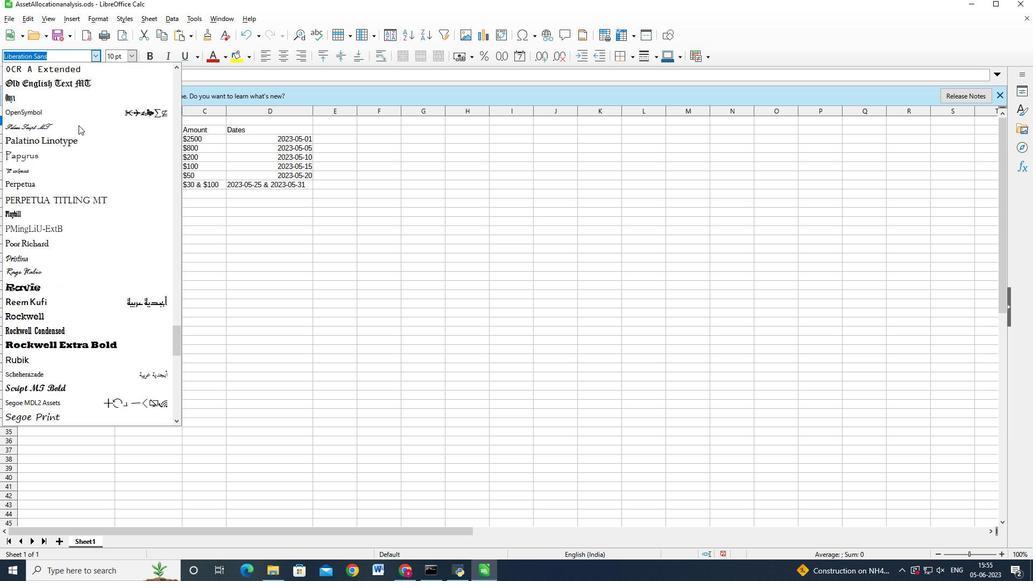 
Action: Mouse scrolled (78, 125) with delta (0, 0)
Screenshot: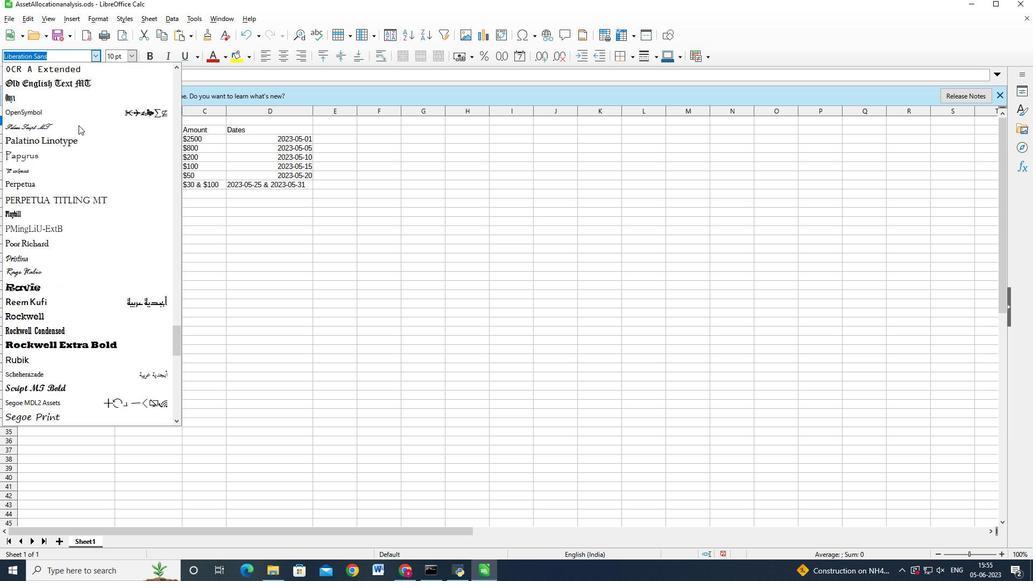 
Action: Mouse scrolled (78, 125) with delta (0, 0)
Screenshot: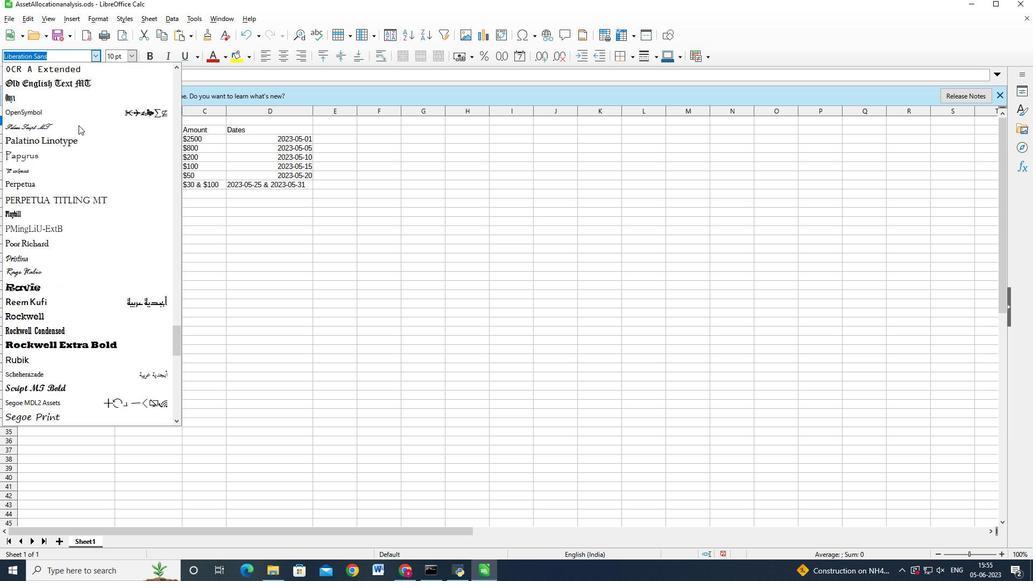 
Action: Mouse scrolled (78, 125) with delta (0, 0)
Screenshot: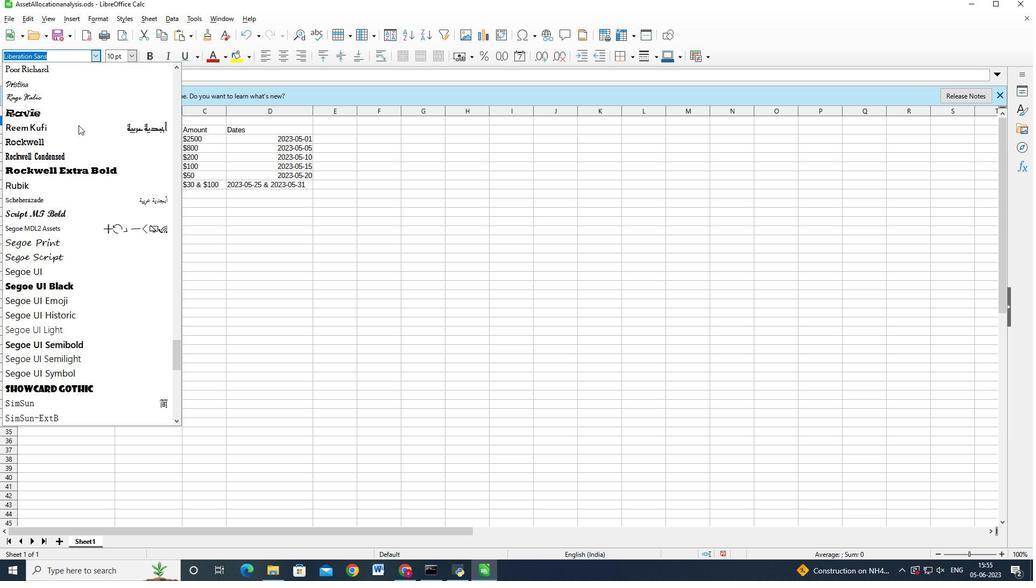 
Action: Mouse scrolled (78, 125) with delta (0, 0)
Screenshot: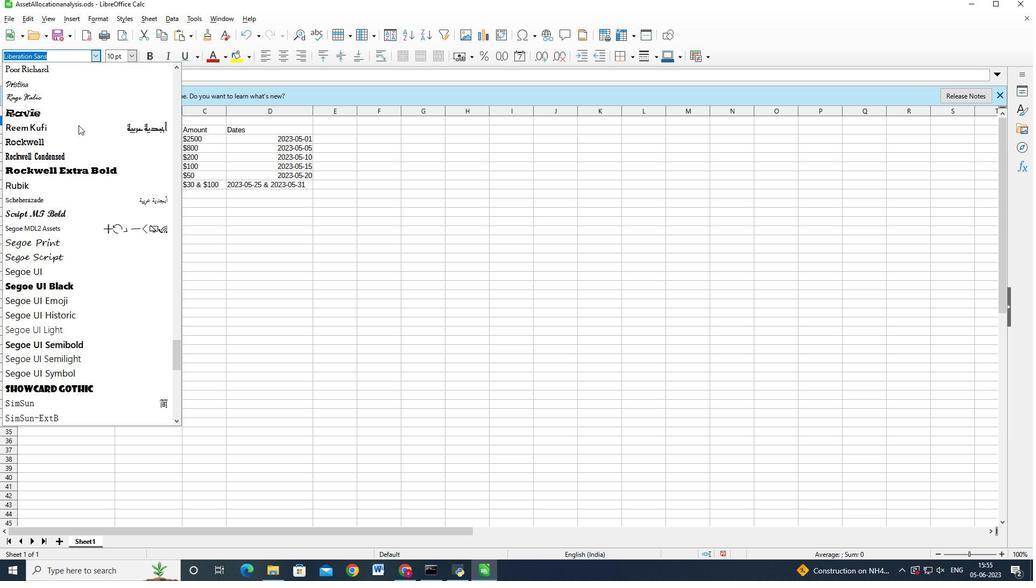 
Action: Mouse scrolled (78, 125) with delta (0, 0)
Screenshot: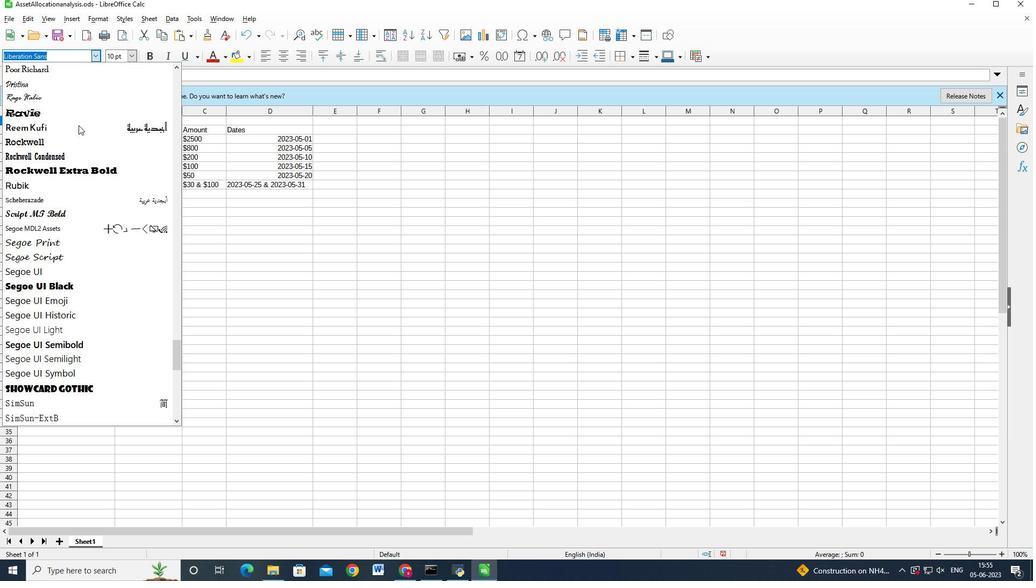 
Action: Mouse scrolled (78, 125) with delta (0, 0)
Screenshot: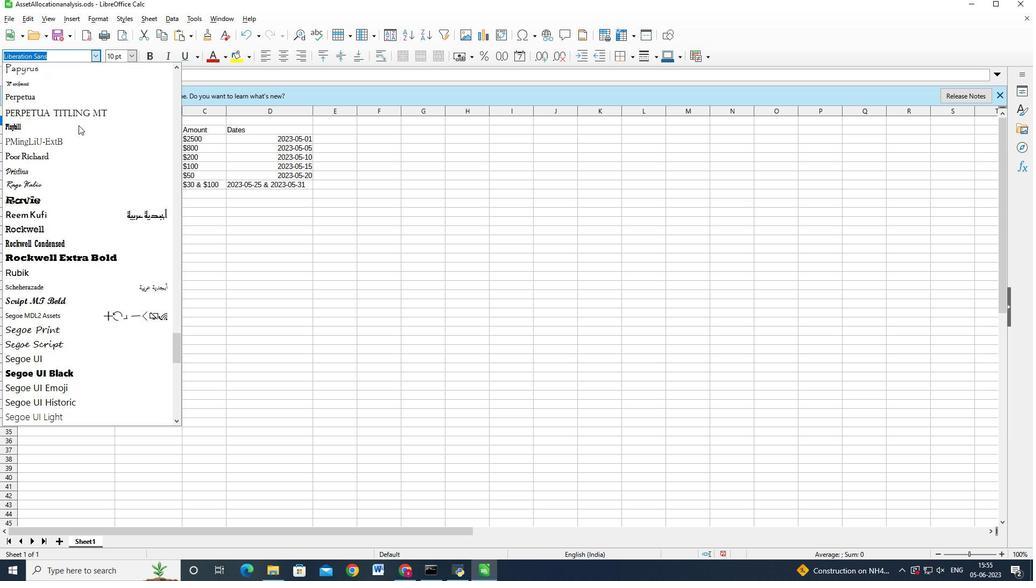 
Action: Mouse scrolled (78, 125) with delta (0, 0)
Screenshot: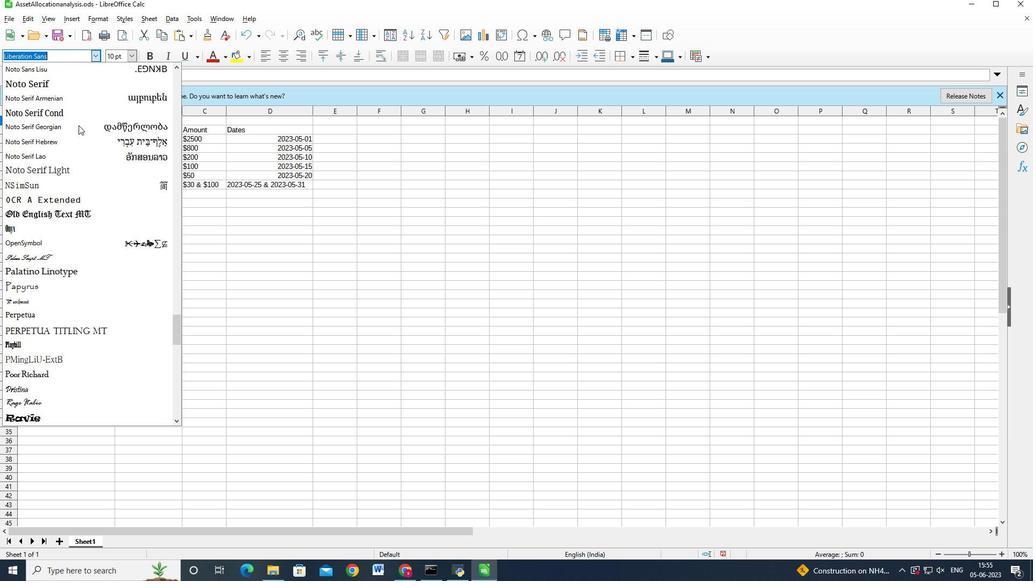 
Action: Mouse scrolled (78, 125) with delta (0, 0)
Screenshot: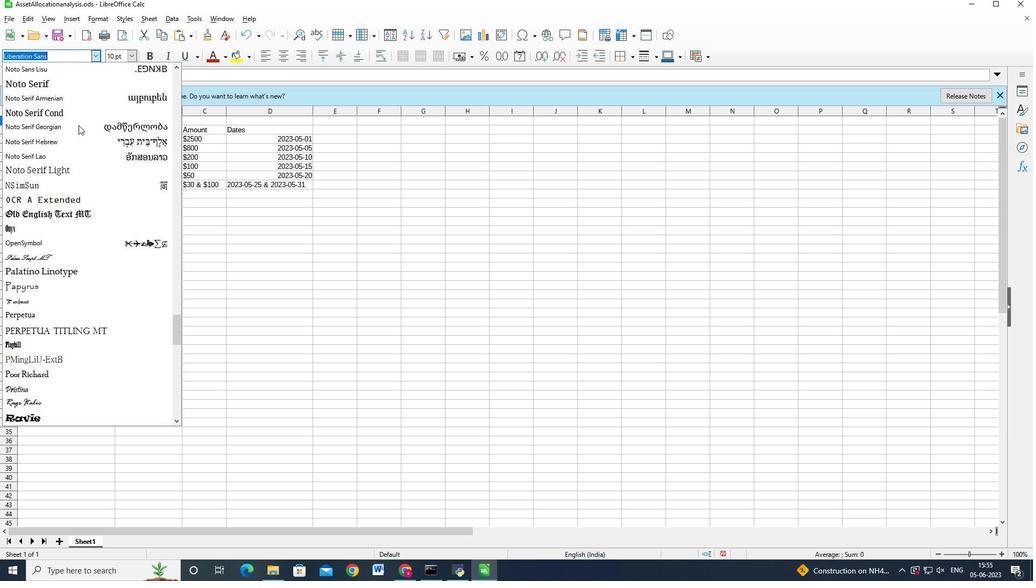 
Action: Mouse scrolled (78, 125) with delta (0, 0)
Screenshot: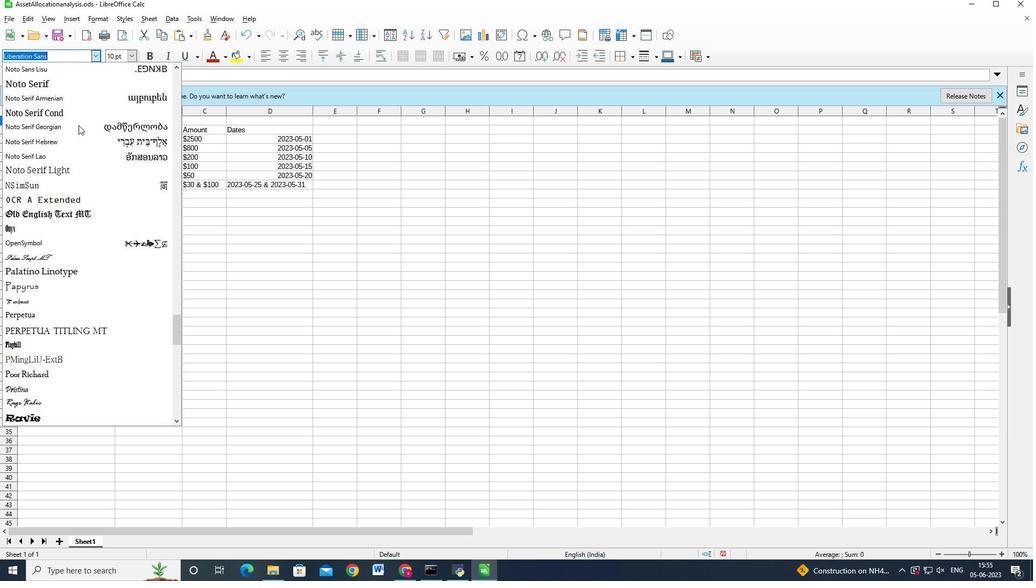 
Action: Mouse scrolled (78, 125) with delta (0, 0)
Screenshot: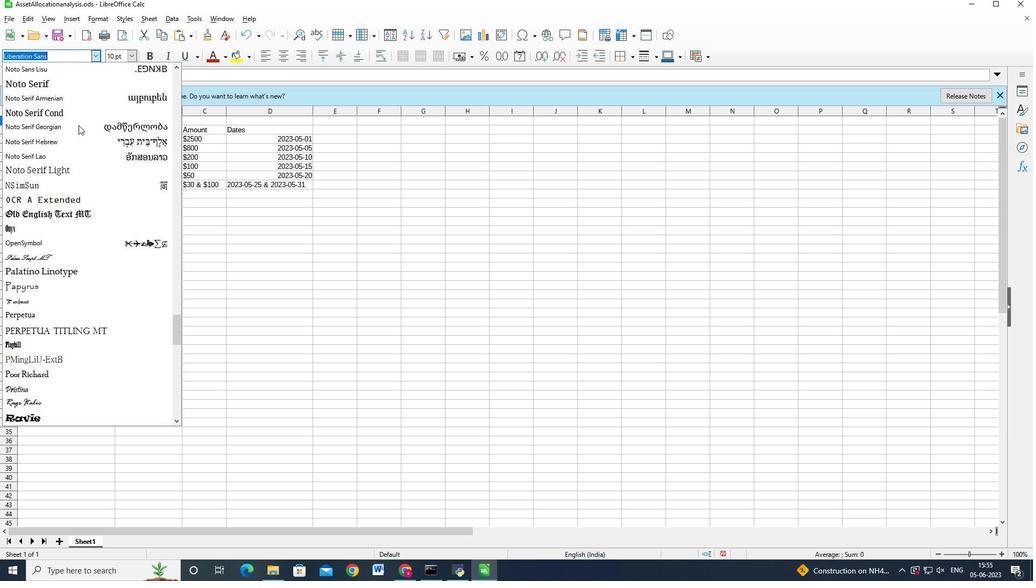 
Action: Mouse scrolled (78, 125) with delta (0, 0)
Screenshot: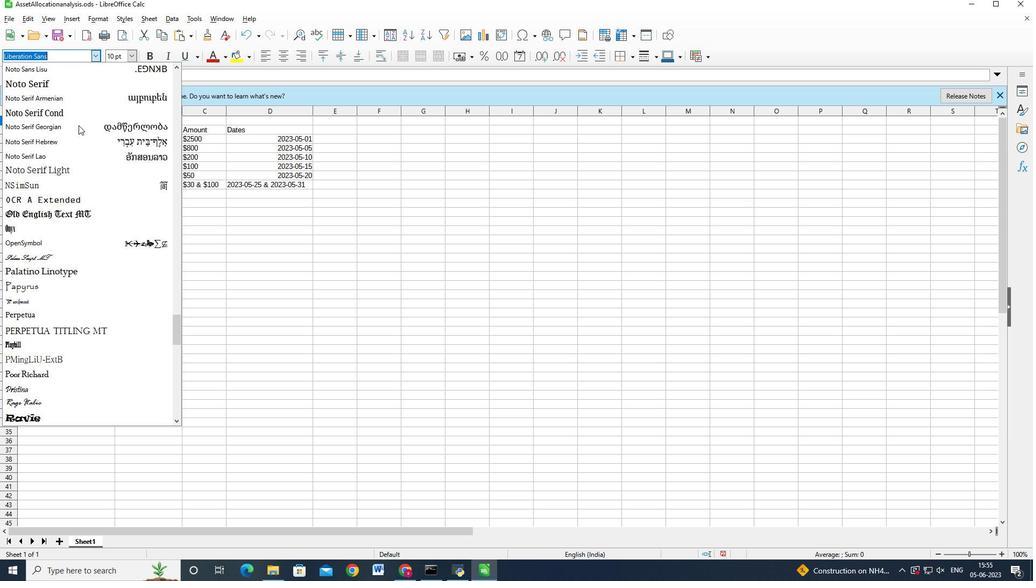 
Action: Mouse scrolled (78, 125) with delta (0, 0)
Screenshot: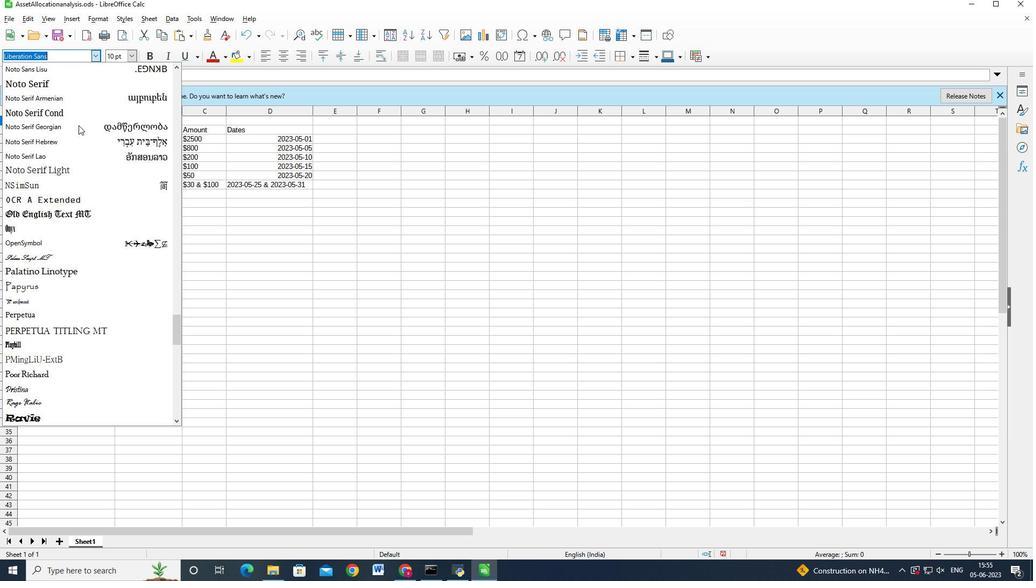 
Action: Mouse scrolled (78, 125) with delta (0, 0)
Screenshot: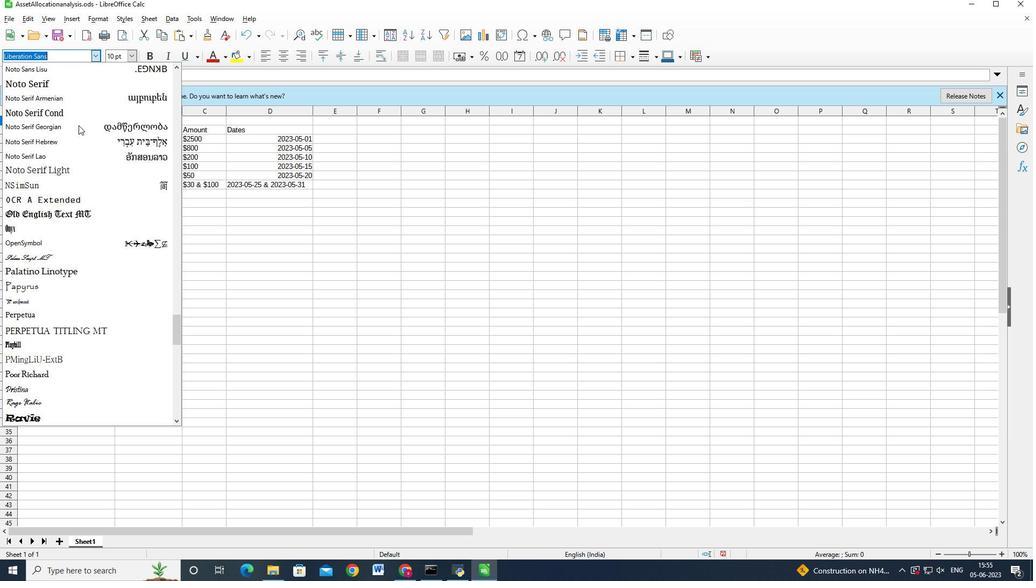 
Action: Mouse scrolled (78, 125) with delta (0, 0)
Screenshot: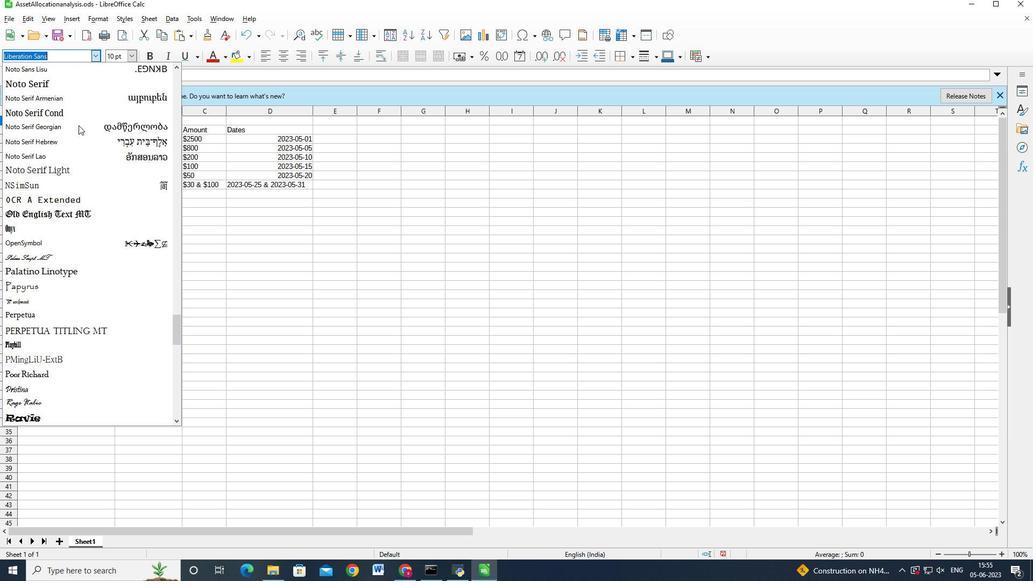 
Action: Mouse scrolled (78, 125) with delta (0, 0)
Screenshot: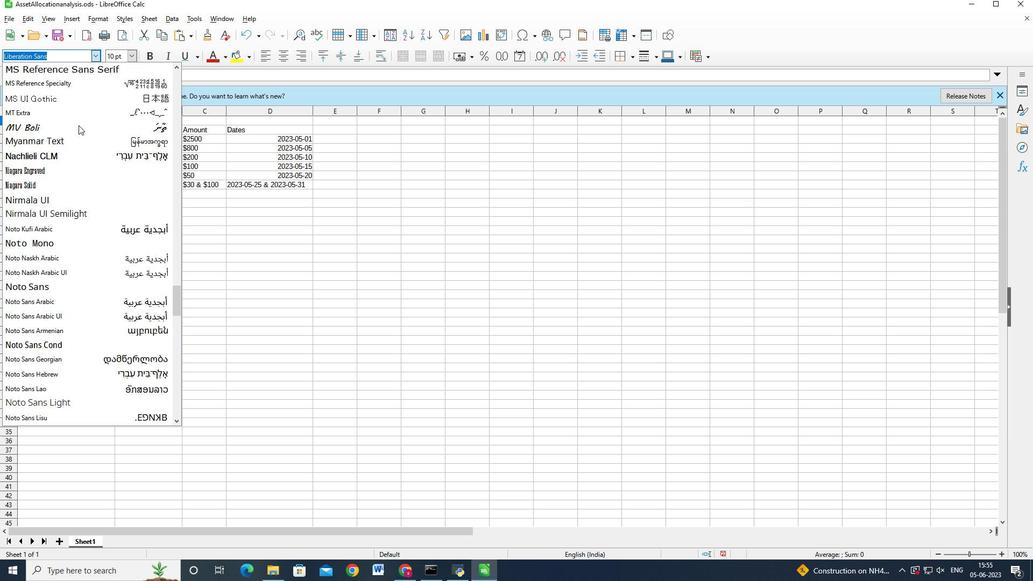 
Action: Mouse scrolled (78, 125) with delta (0, 0)
Screenshot: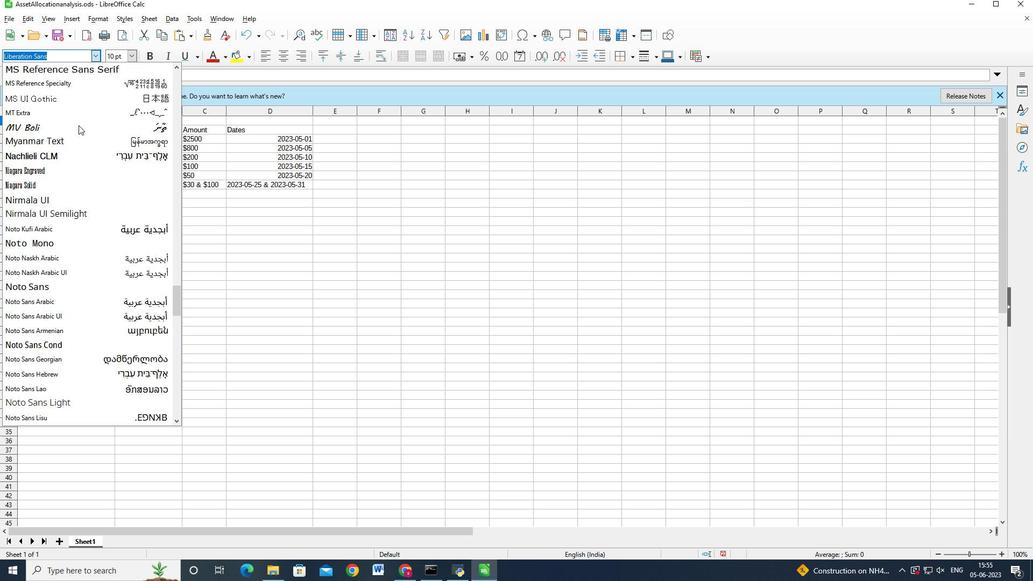 
Action: Mouse scrolled (78, 125) with delta (0, 0)
Screenshot: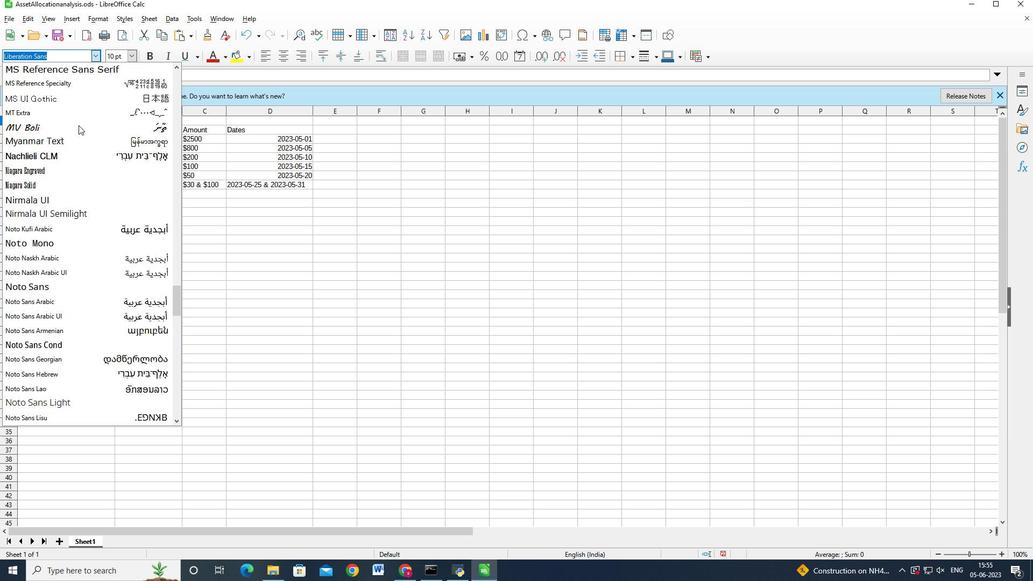 
Action: Mouse scrolled (78, 125) with delta (0, 0)
Screenshot: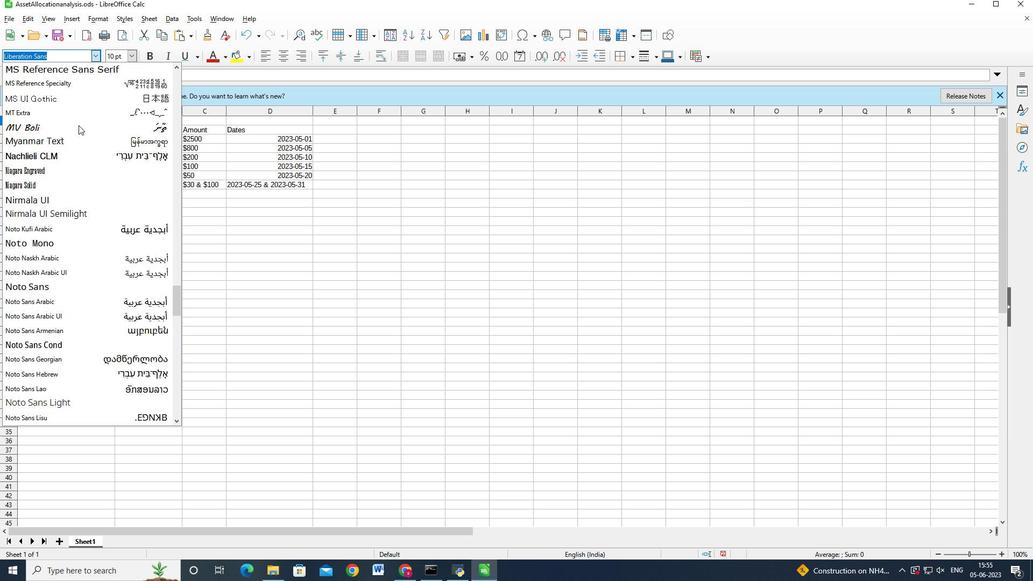 
Action: Mouse scrolled (78, 125) with delta (0, 0)
Screenshot: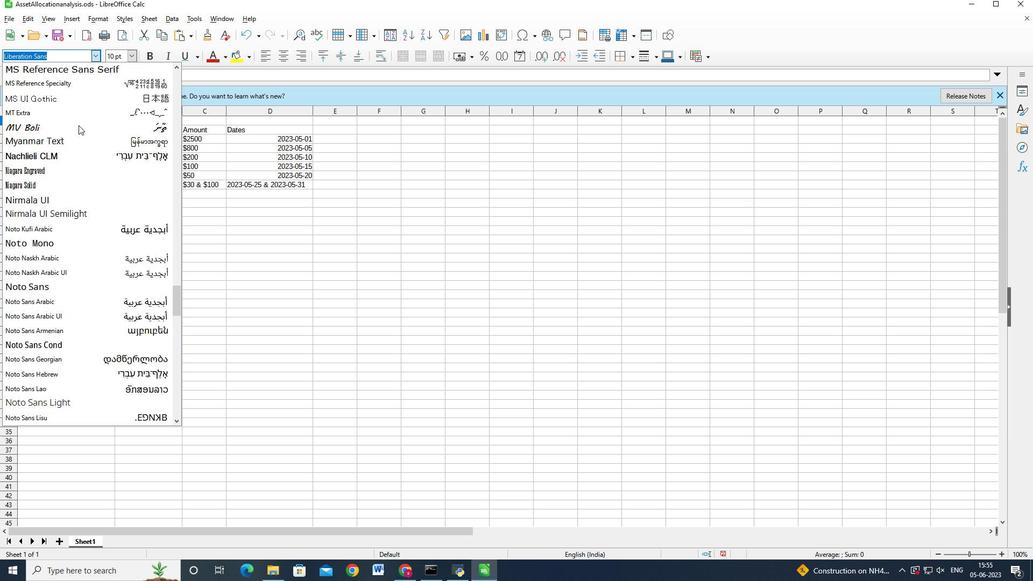 
Action: Mouse scrolled (78, 125) with delta (0, 0)
Screenshot: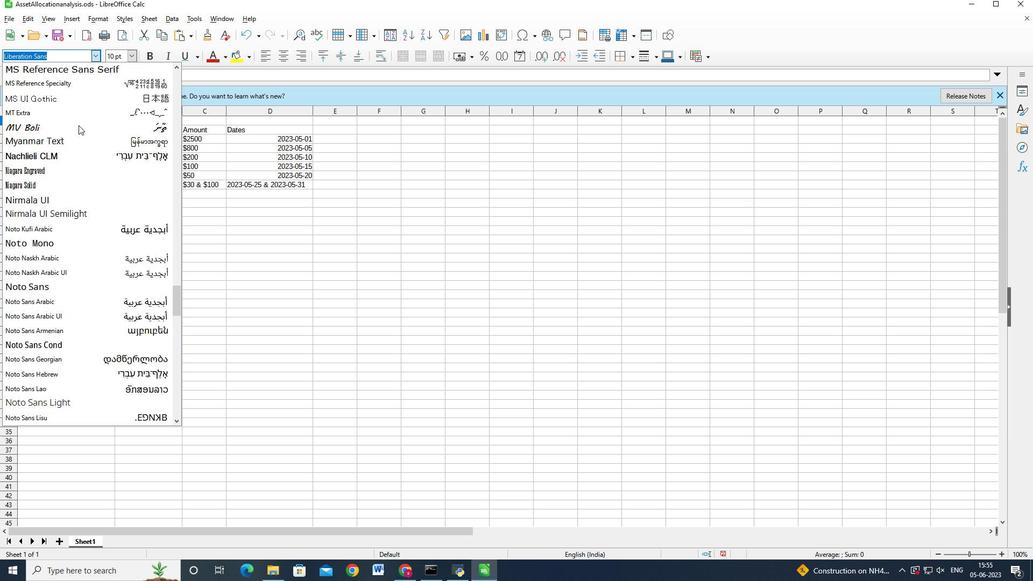 
Action: Mouse scrolled (78, 125) with delta (0, 0)
Screenshot: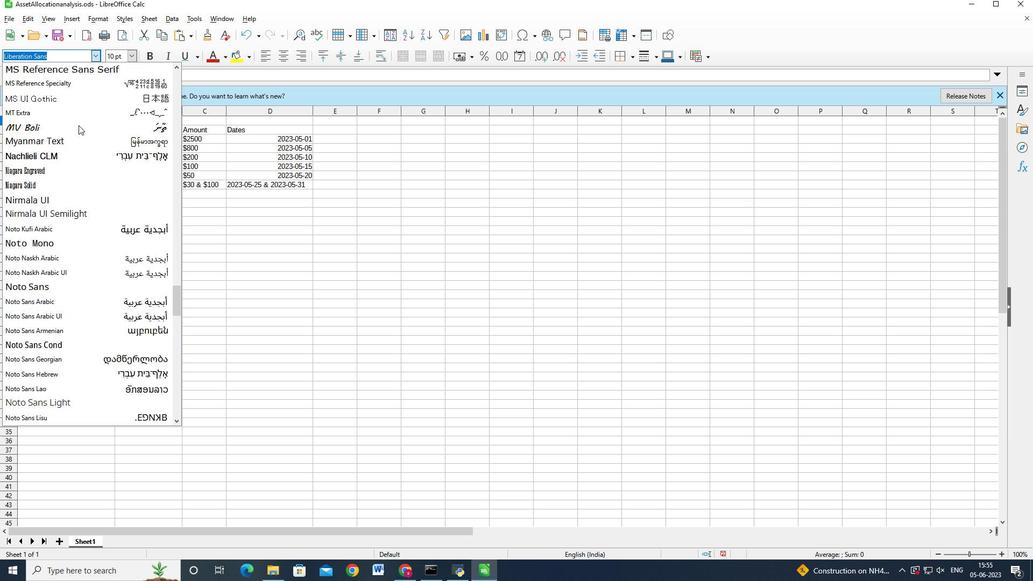 
Action: Key pressed <Key.shift>Italics<Key.space><Key.shift>Calibri<Key.space><Key.shift>Light<Key.enter>
Screenshot: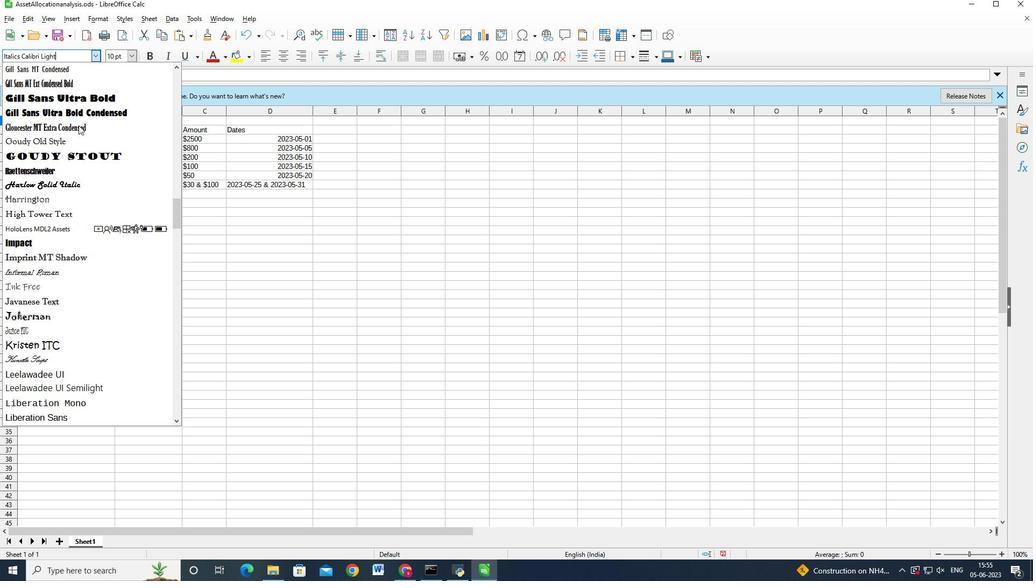 
Action: Mouse moved to (223, 53)
Screenshot: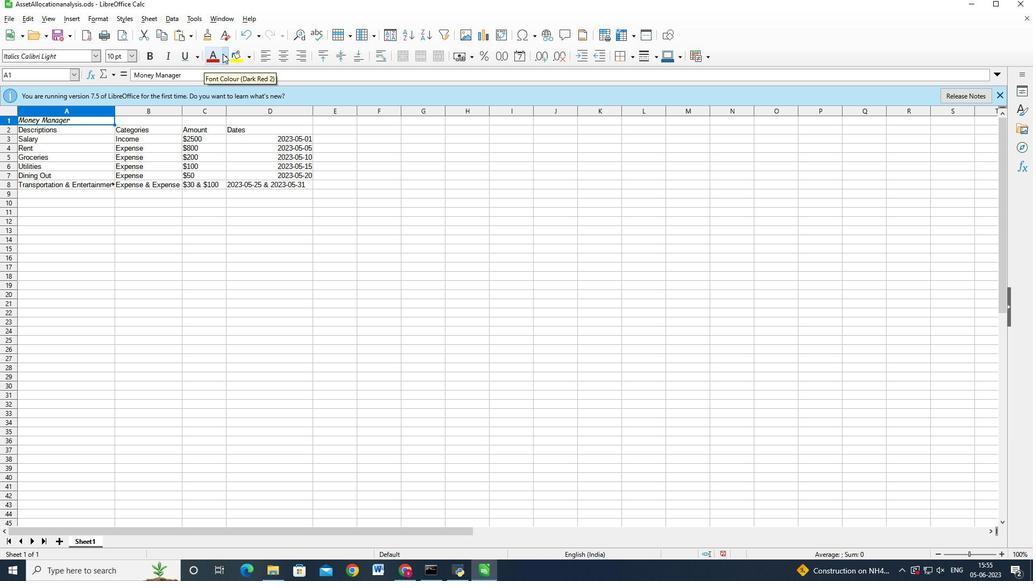 
Action: Mouse pressed left at (223, 53)
Screenshot: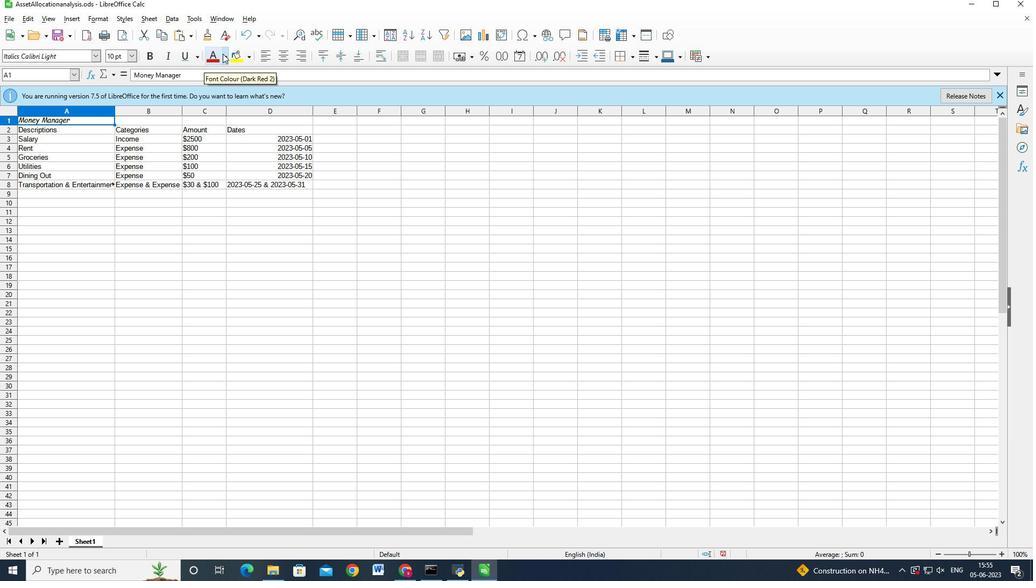 
Action: Mouse moved to (229, 132)
Screenshot: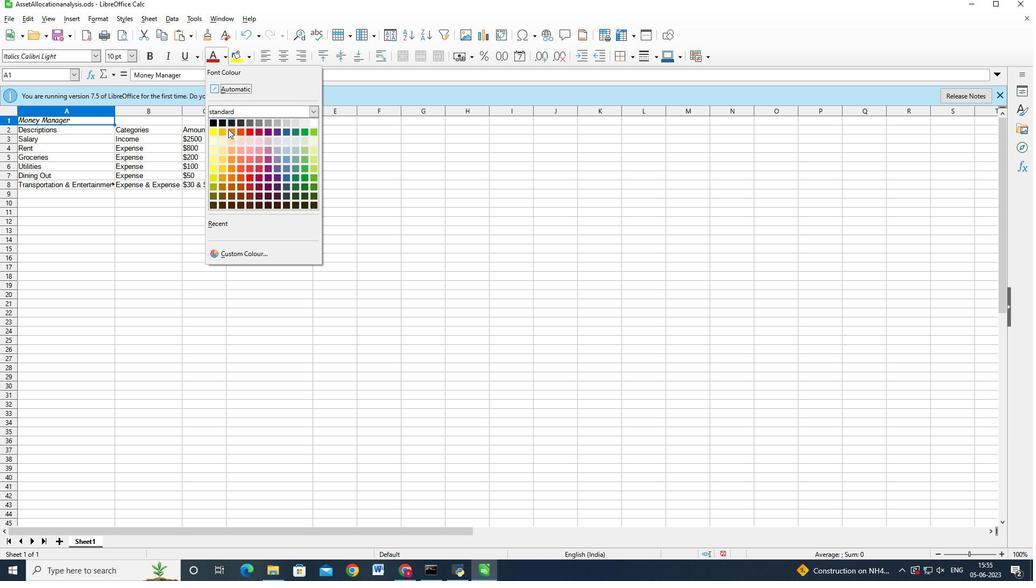 
Action: Mouse pressed left at (229, 132)
Screenshot: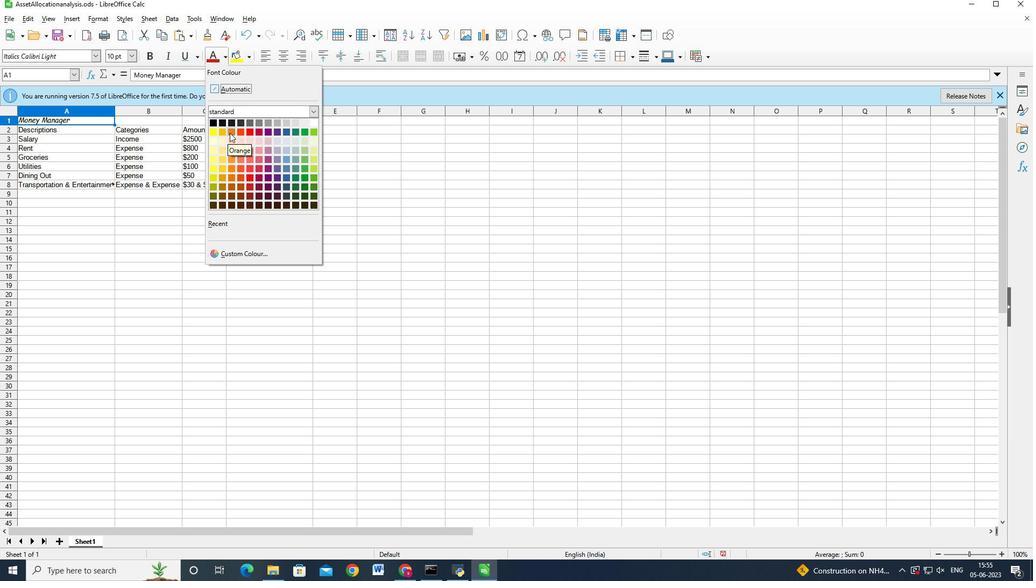 
Action: Mouse moved to (129, 59)
Screenshot: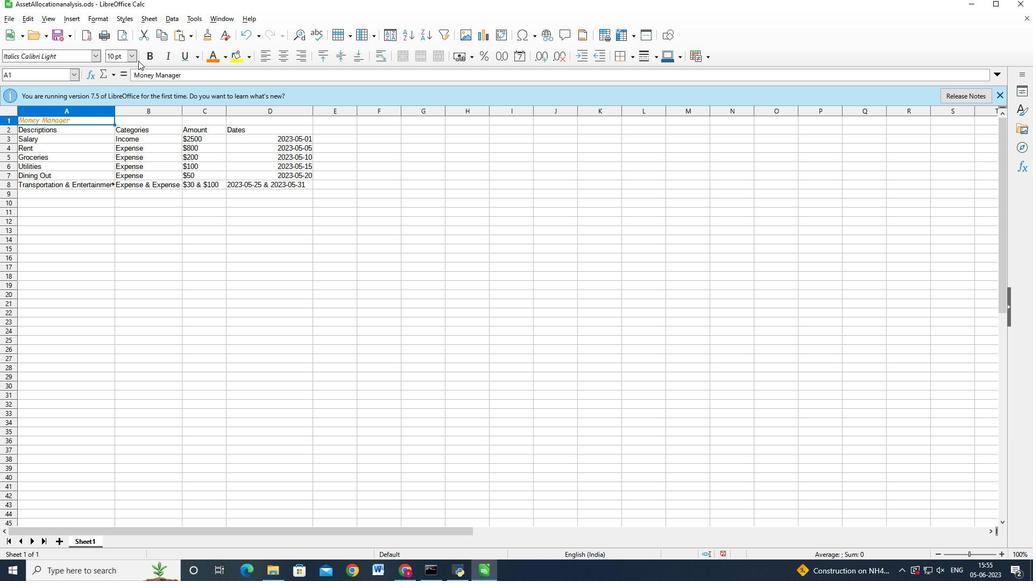 
Action: Mouse pressed left at (129, 59)
Screenshot: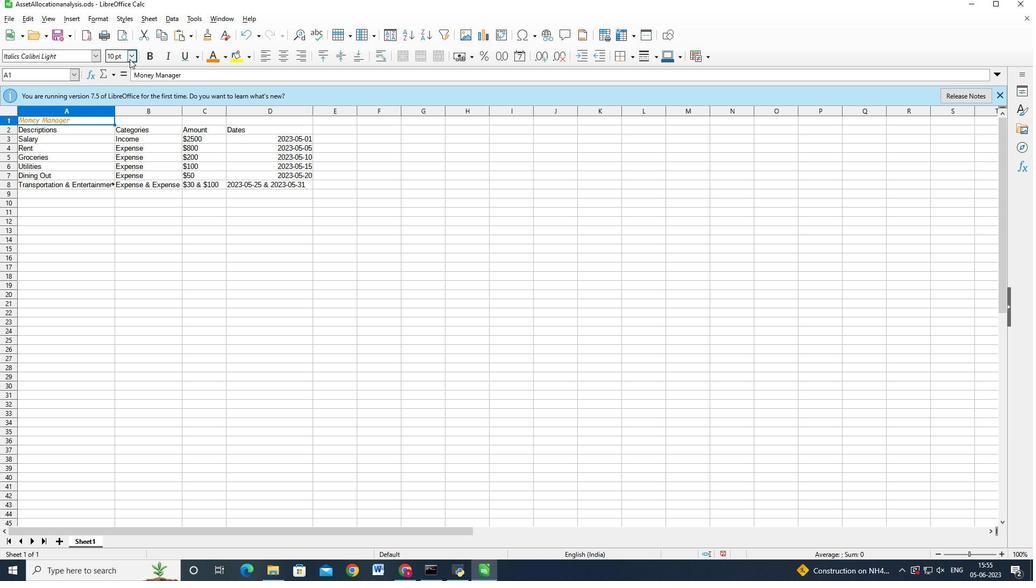 
Action: Mouse moved to (109, 186)
Screenshot: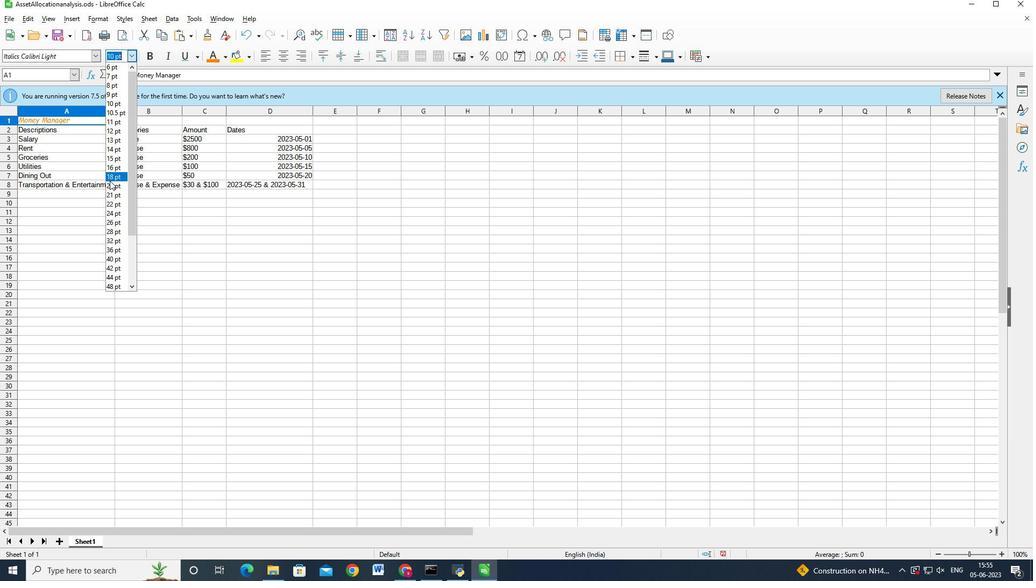 
Action: Mouse pressed left at (109, 186)
Screenshot: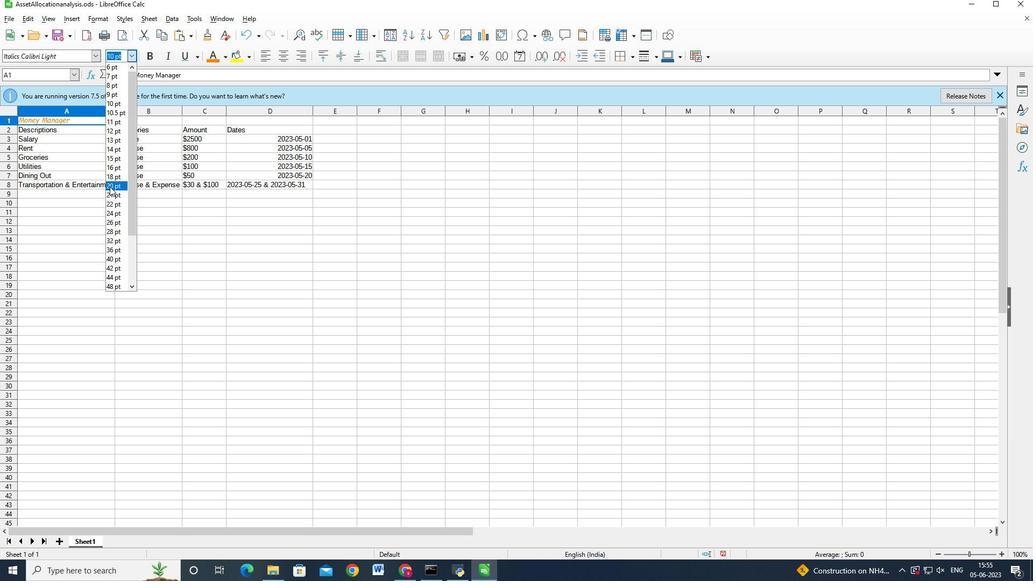 
Action: Mouse moved to (55, 139)
Screenshot: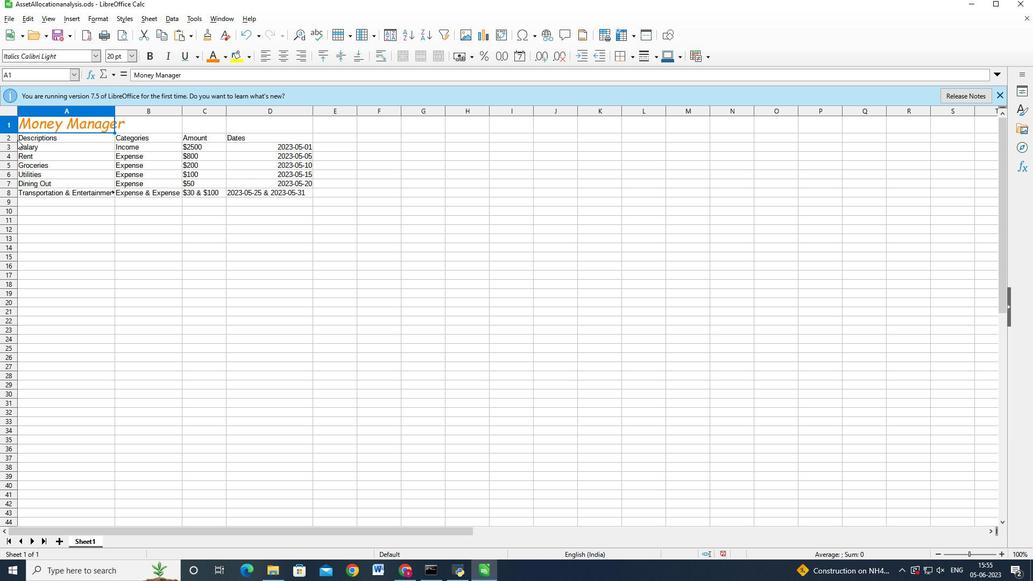 
Action: Mouse pressed left at (55, 139)
Screenshot: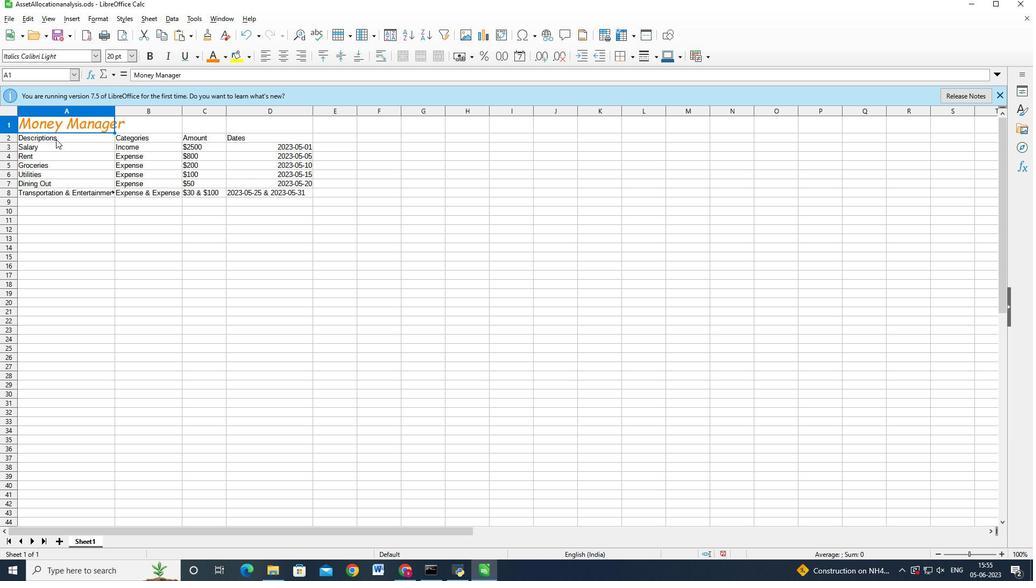 
Action: Mouse moved to (100, 164)
Screenshot: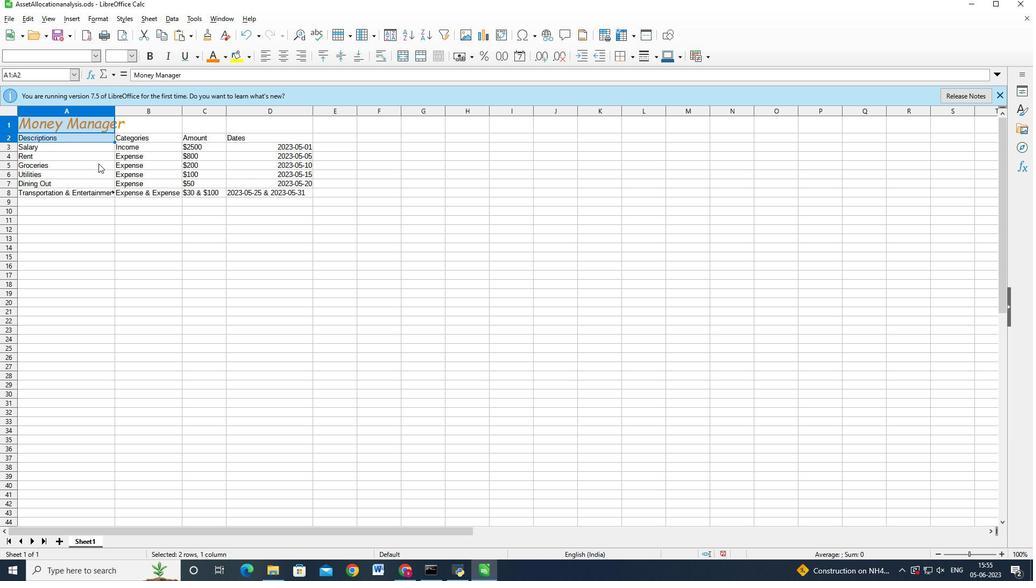 
Action: Mouse pressed left at (100, 164)
Screenshot: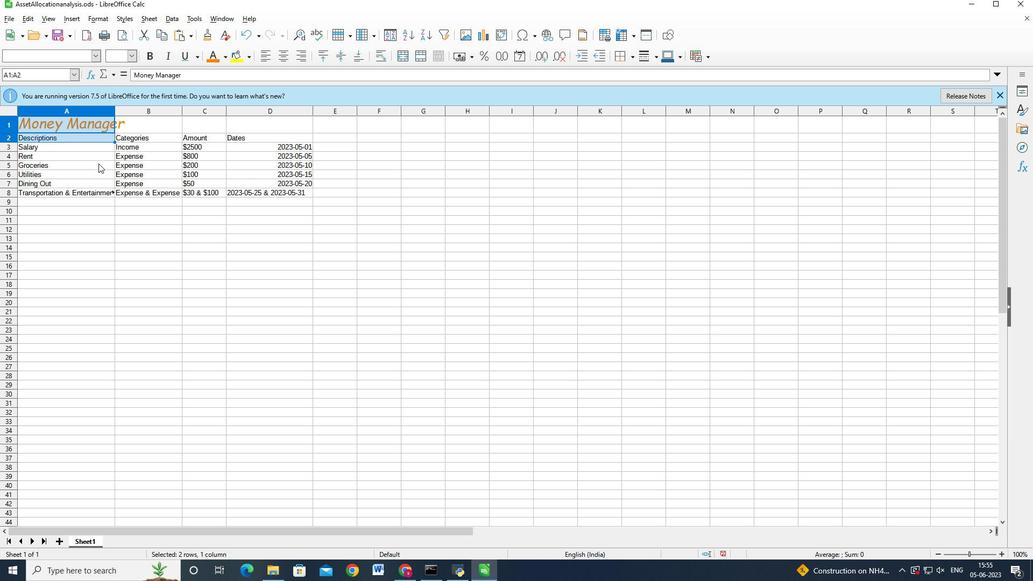 
Action: Mouse moved to (97, 156)
Screenshot: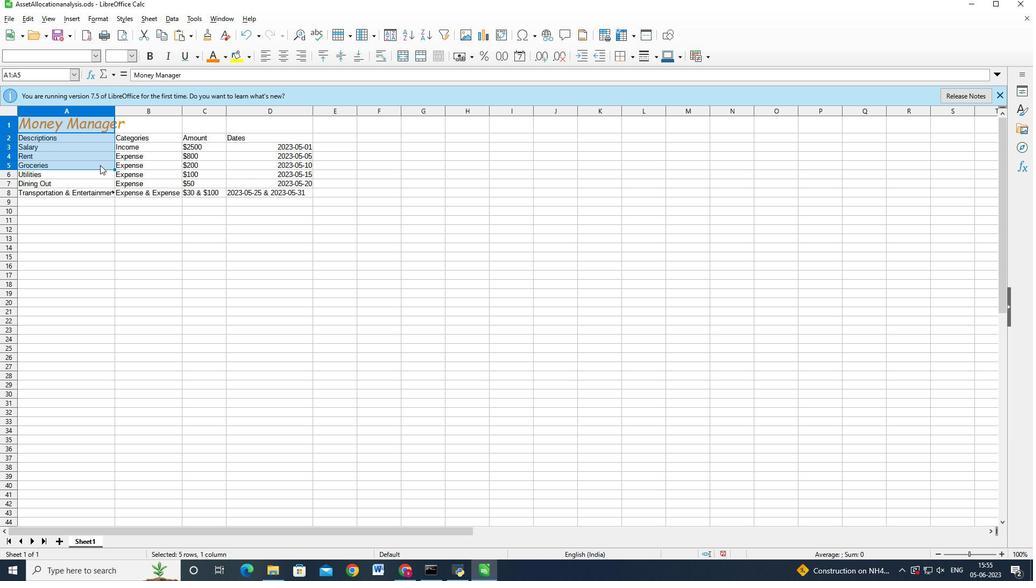 
Action: Mouse pressed right at (97, 156)
Screenshot: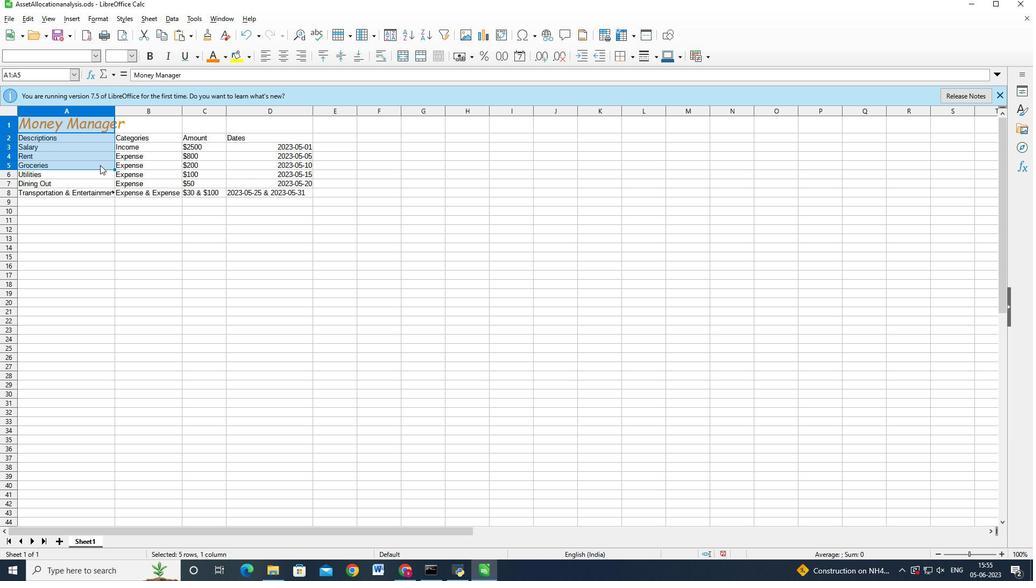 
Action: Mouse moved to (65, 215)
Screenshot: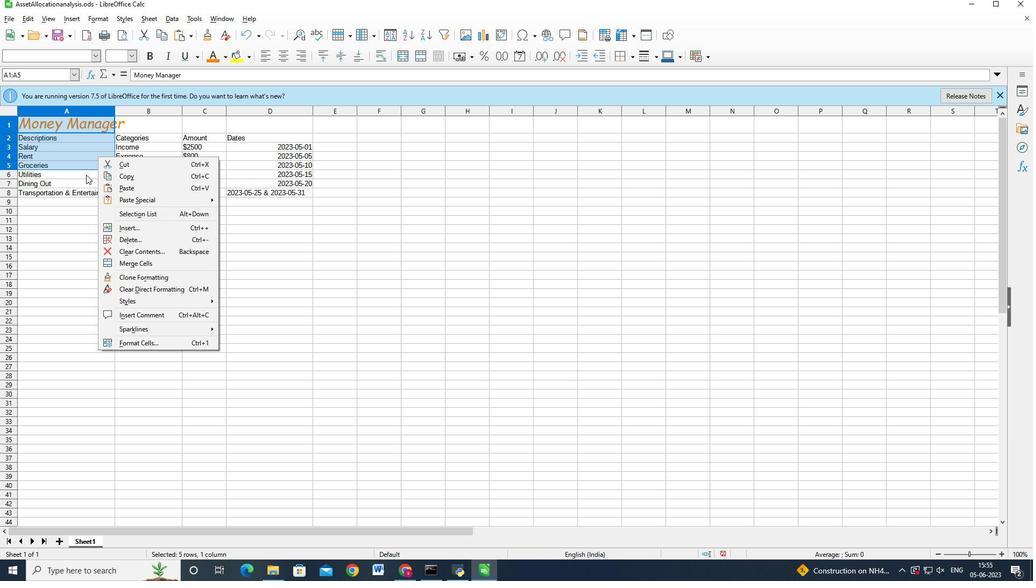 
Action: Mouse pressed right at (65, 215)
Screenshot: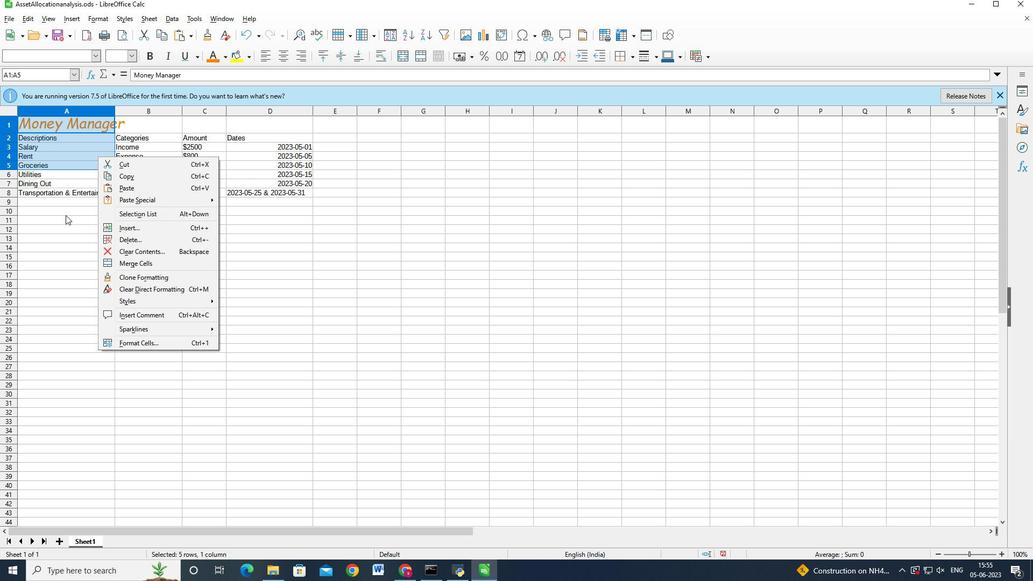 
Action: Mouse moved to (67, 221)
Screenshot: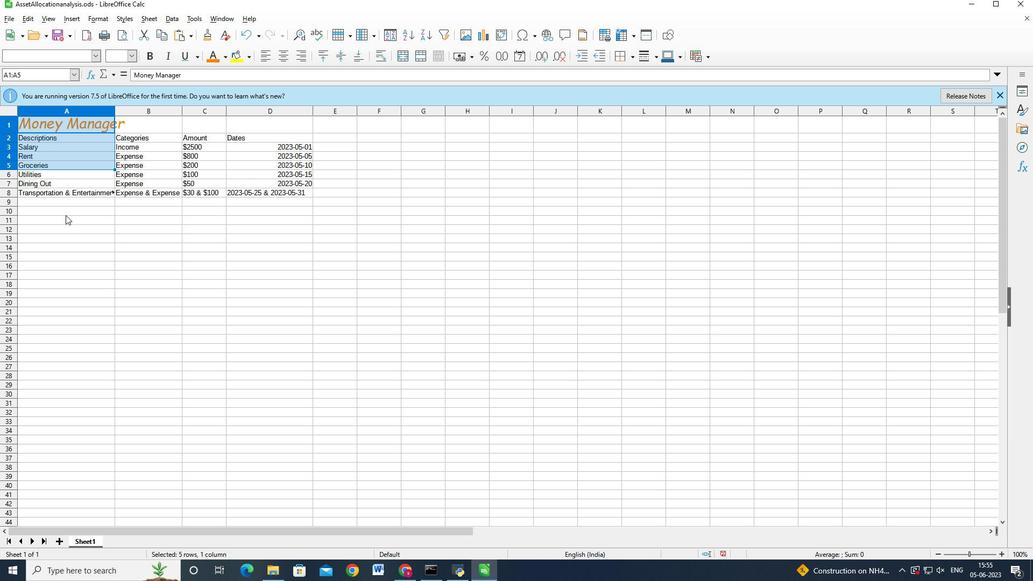
Action: Mouse pressed right at (67, 221)
Screenshot: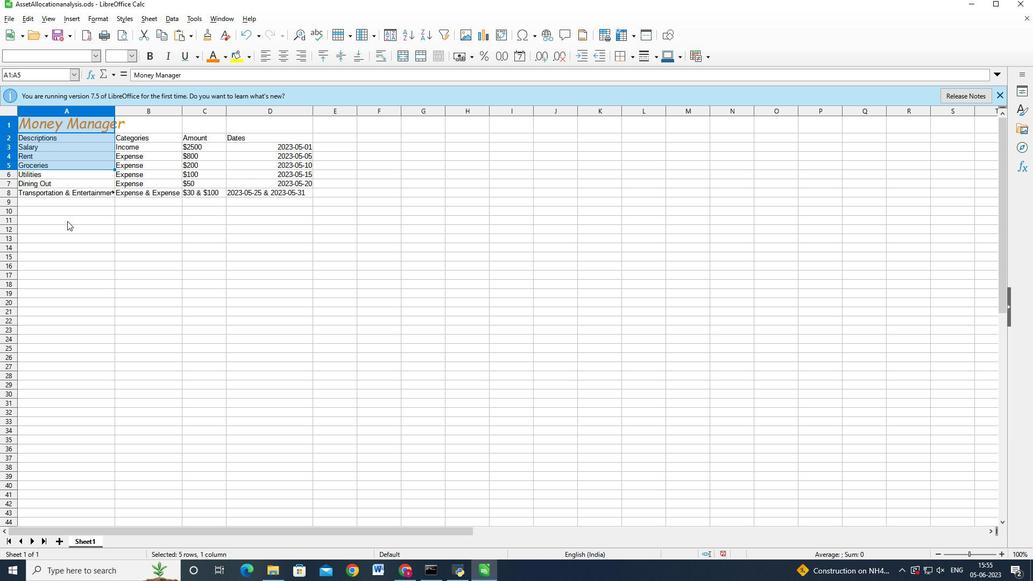 
Action: Mouse moved to (61, 139)
Screenshot: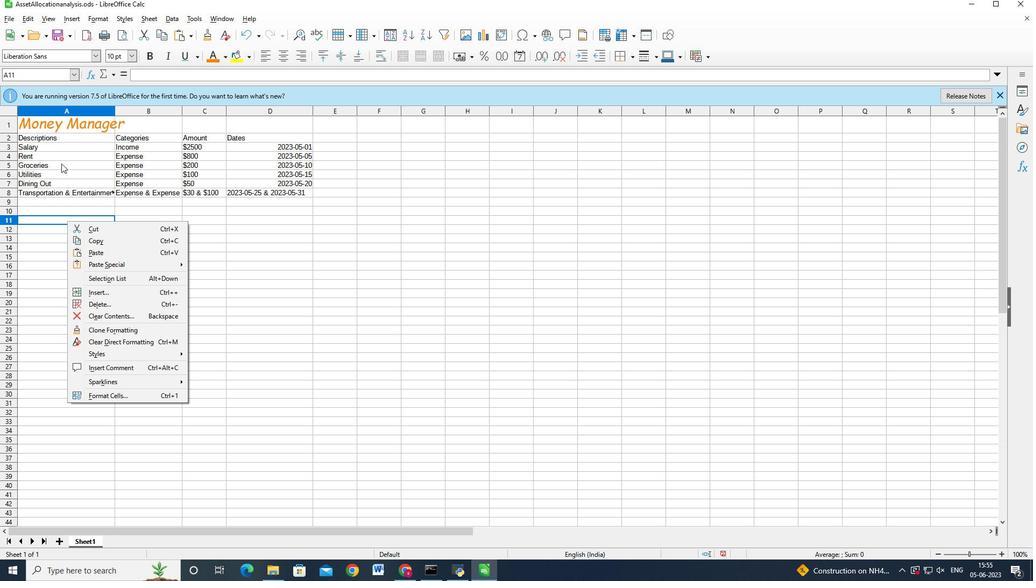 
Action: Mouse pressed left at (61, 139)
Screenshot: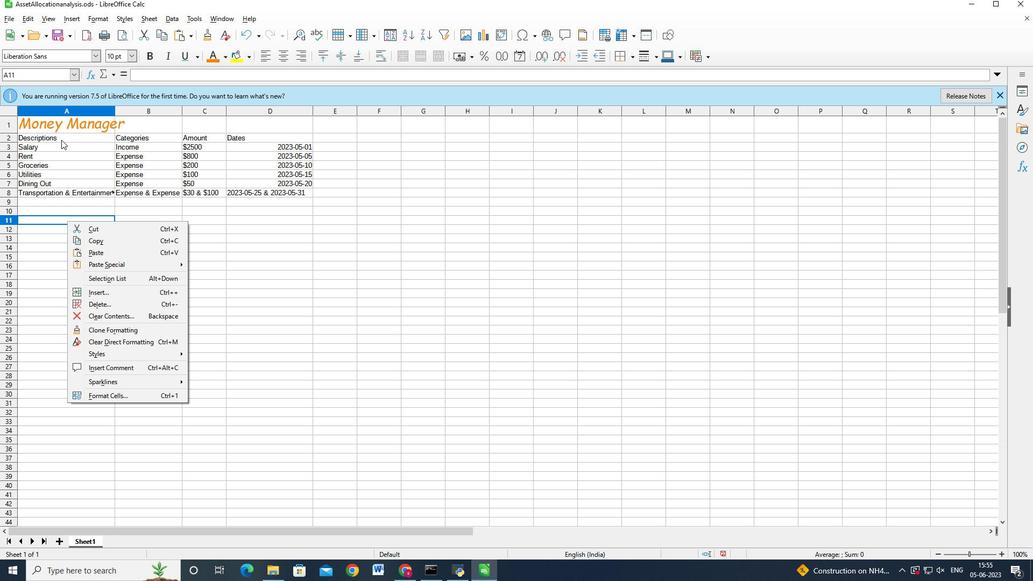 
Action: Mouse moved to (62, 137)
Screenshot: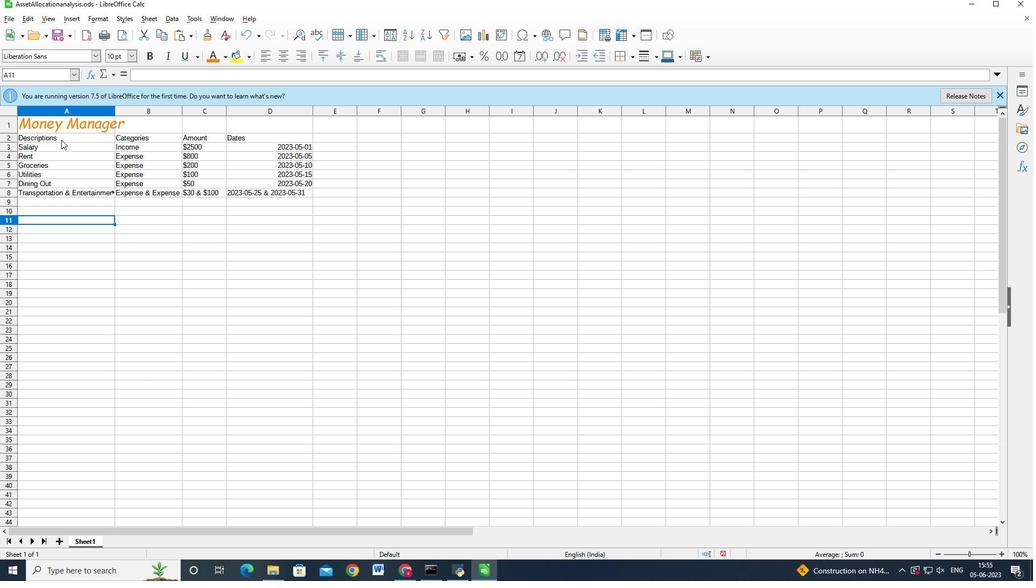 
Action: Mouse pressed left at (62, 137)
Screenshot: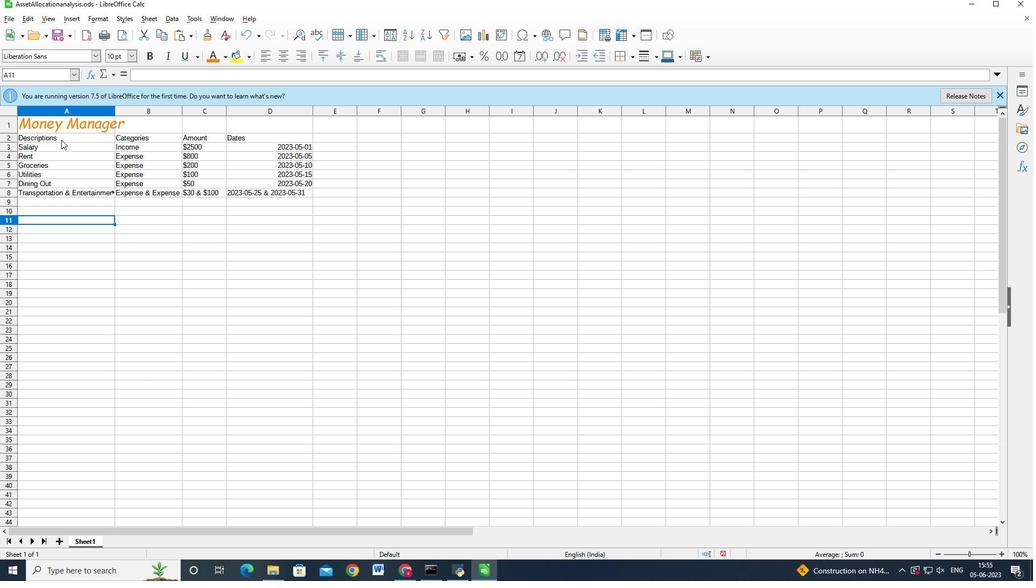 
Action: Key pressed <Key.shift><Key.right><Key.right><Key.right><Key.down><Key.down><Key.down><Key.down><Key.down><Key.down>
Screenshot: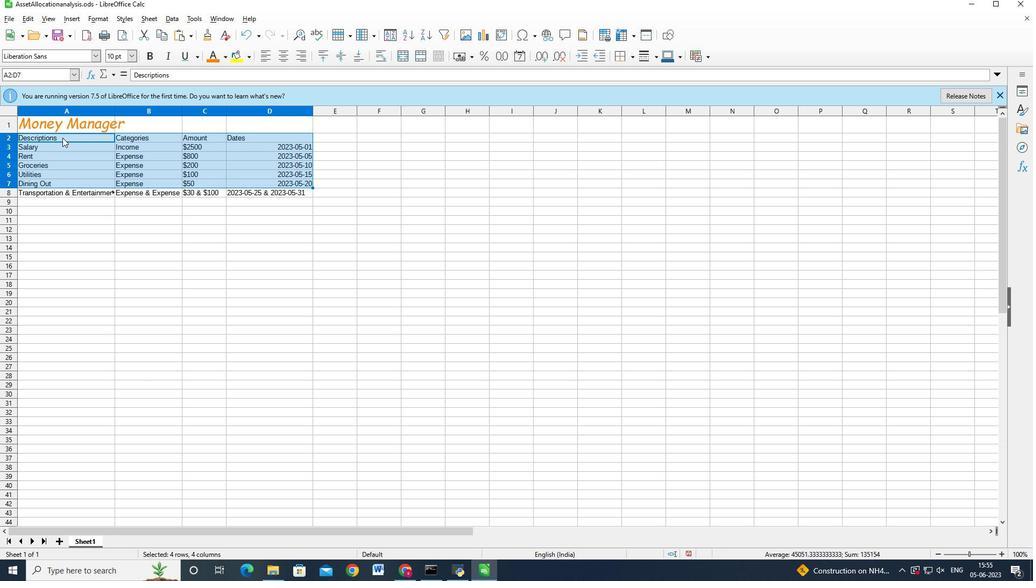 
Action: Mouse moved to (55, 59)
Screenshot: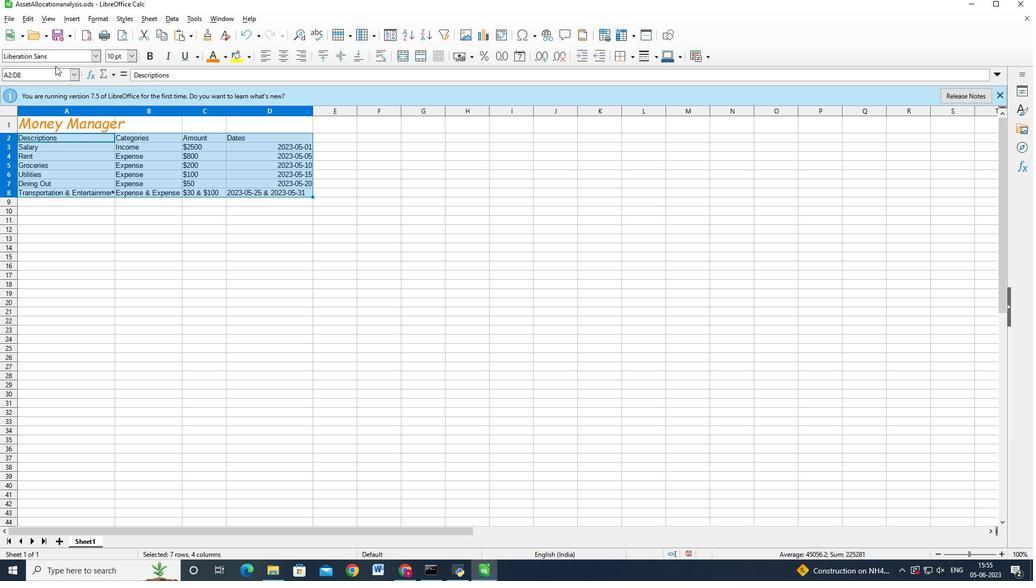 
Action: Mouse pressed left at (55, 59)
Screenshot: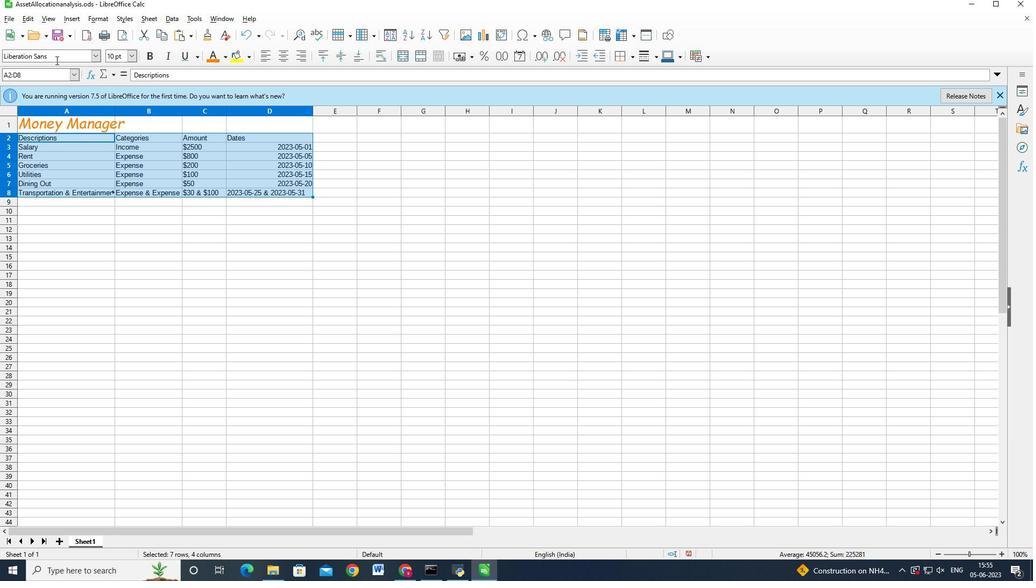 
Action: Key pressed <Key.backspace><Key.backspace><Key.backspace><Key.backspace><Key.backspace><Key.backspace><Key.backspace><Key.backspace><Key.backspace><Key.backspace><Key.backspace><Key.backspace><Key.backspace><Key.backspace><Key.backspace><Key.shift>Bookman<Key.enter>
Screenshot: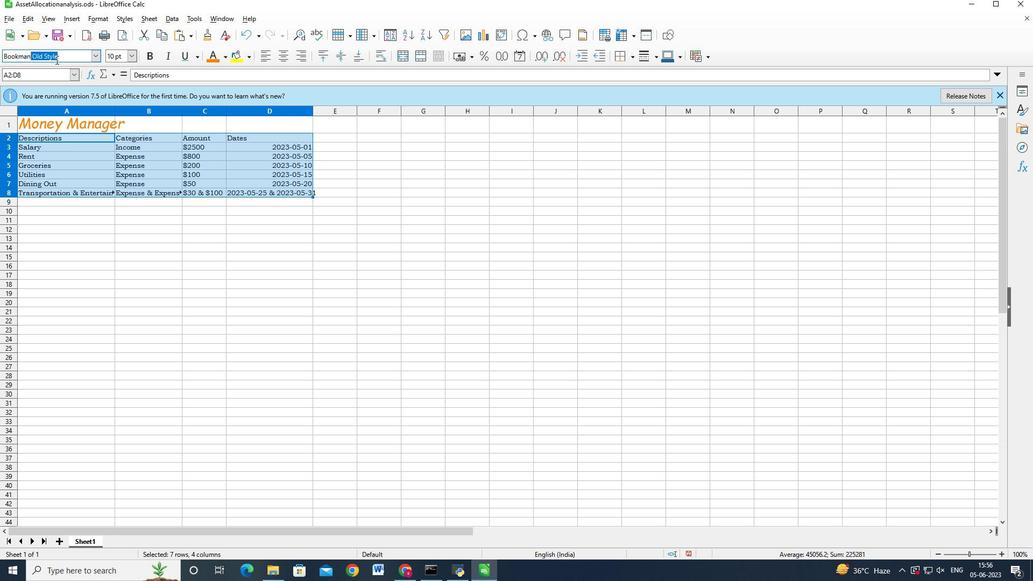 
Action: Mouse moved to (133, 53)
Screenshot: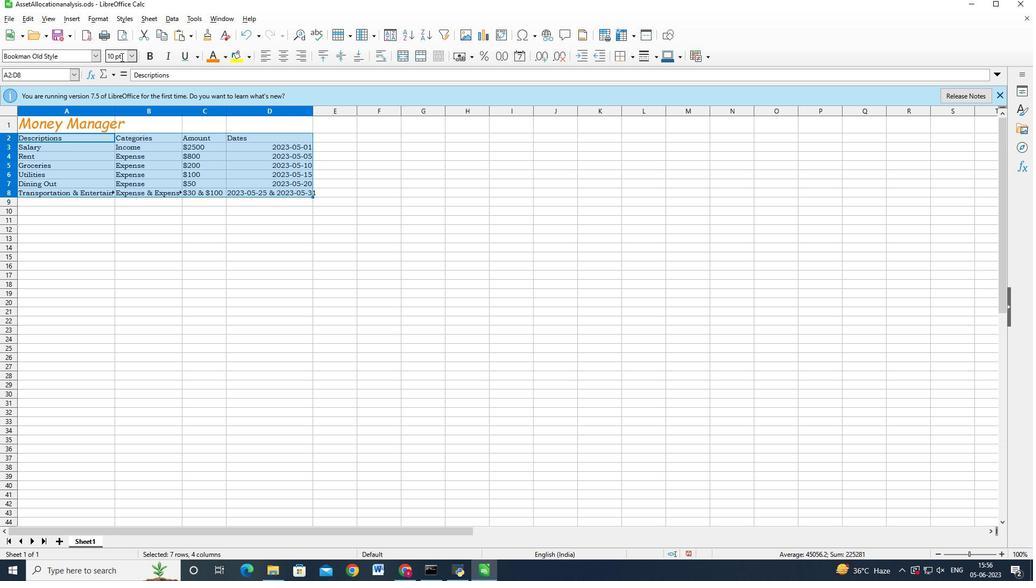 
Action: Mouse pressed left at (133, 53)
Screenshot: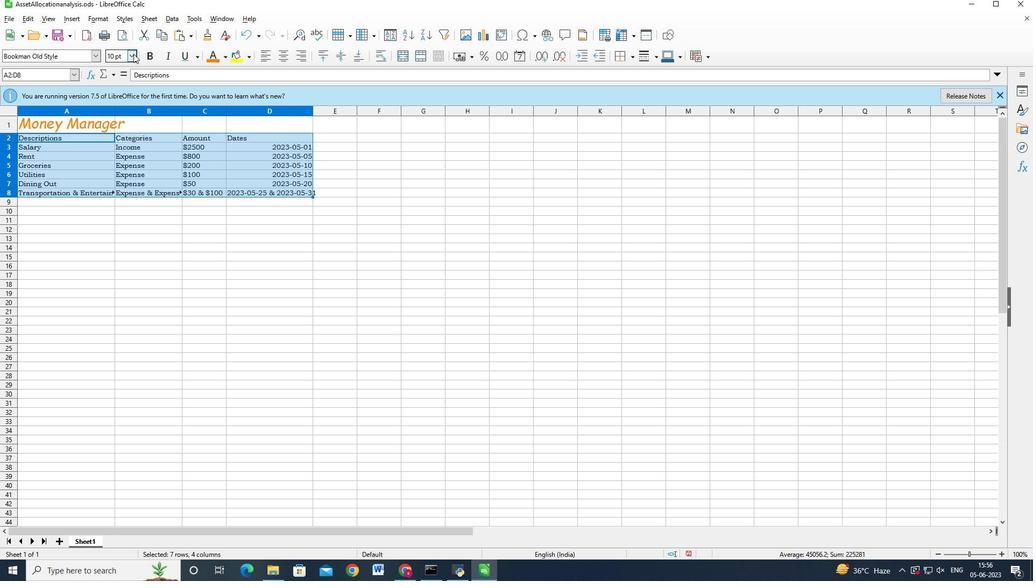 
Action: Mouse moved to (133, 52)
Screenshot: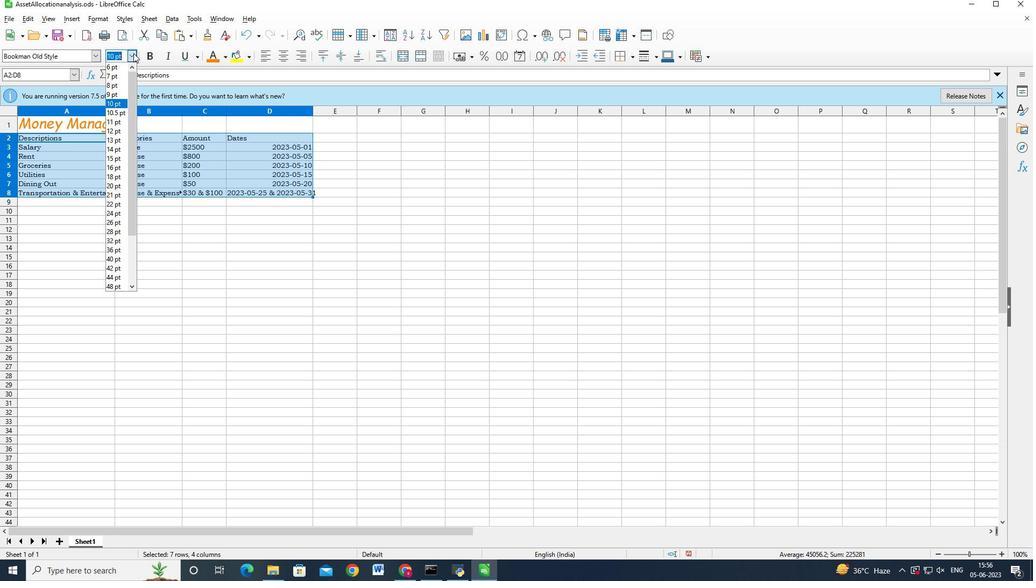 
Action: Key pressed <Key.down><Key.down><Key.down><Key.down><Key.down><Key.enter>
Screenshot: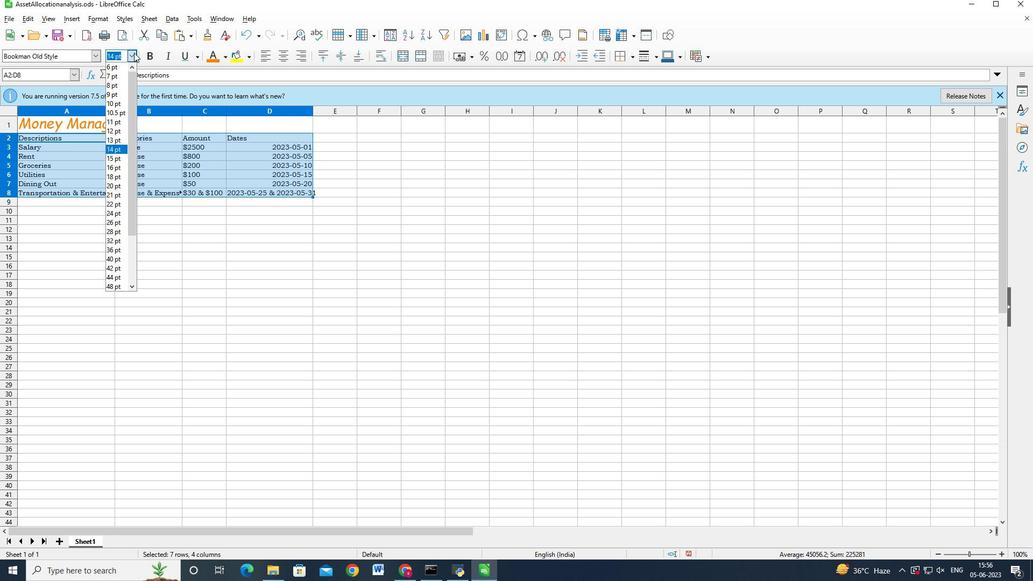 
Action: Mouse moved to (384, 247)
Screenshot: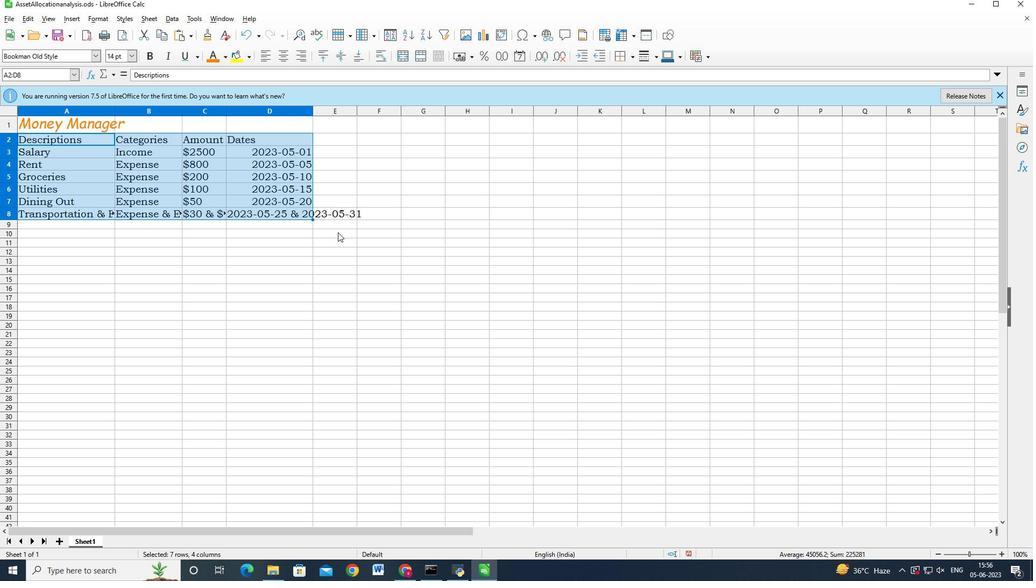 
Action: Mouse pressed left at (384, 247)
Screenshot: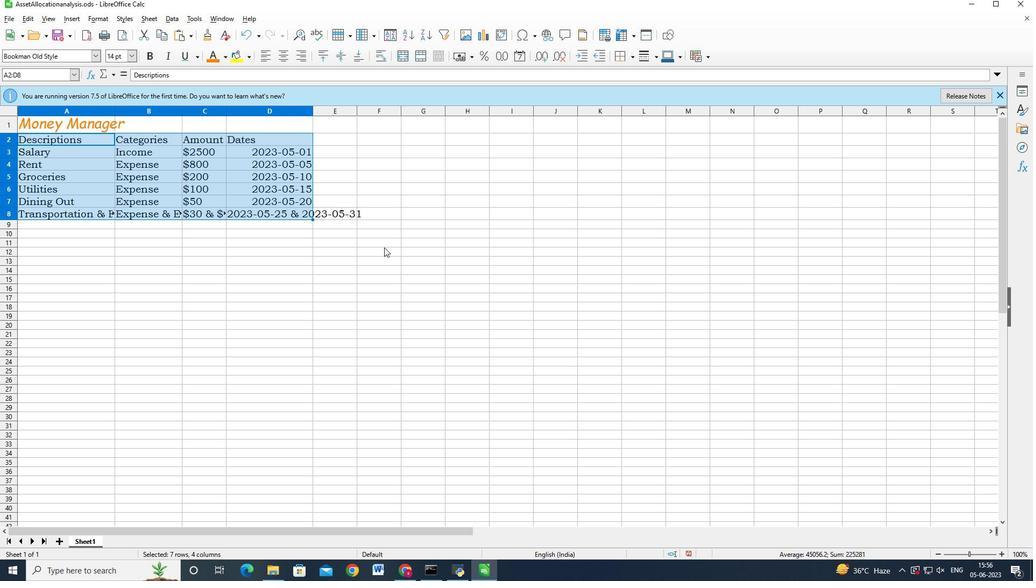 
Action: Mouse moved to (253, 203)
Screenshot: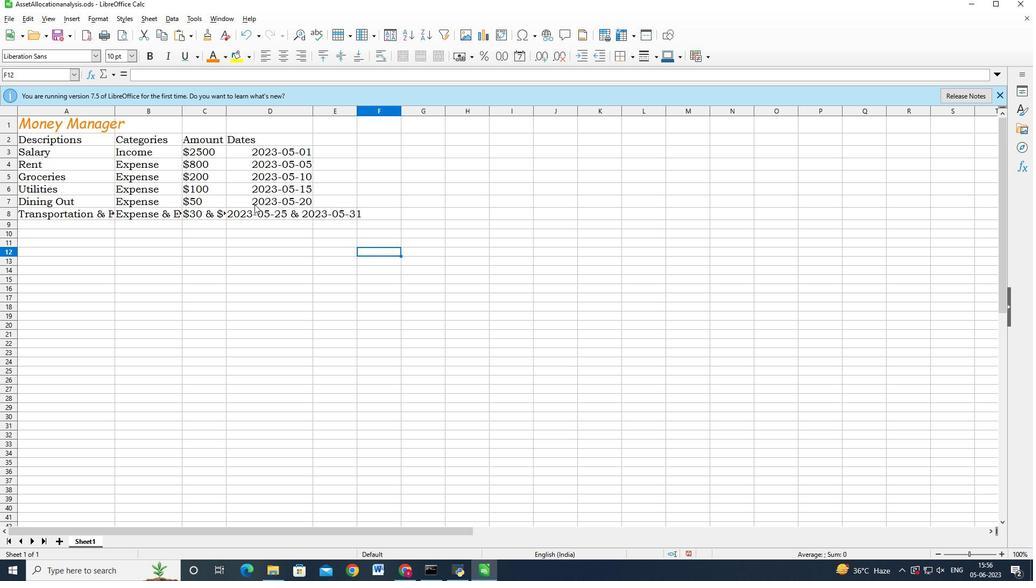
Action: Mouse pressed left at (253, 203)
Screenshot: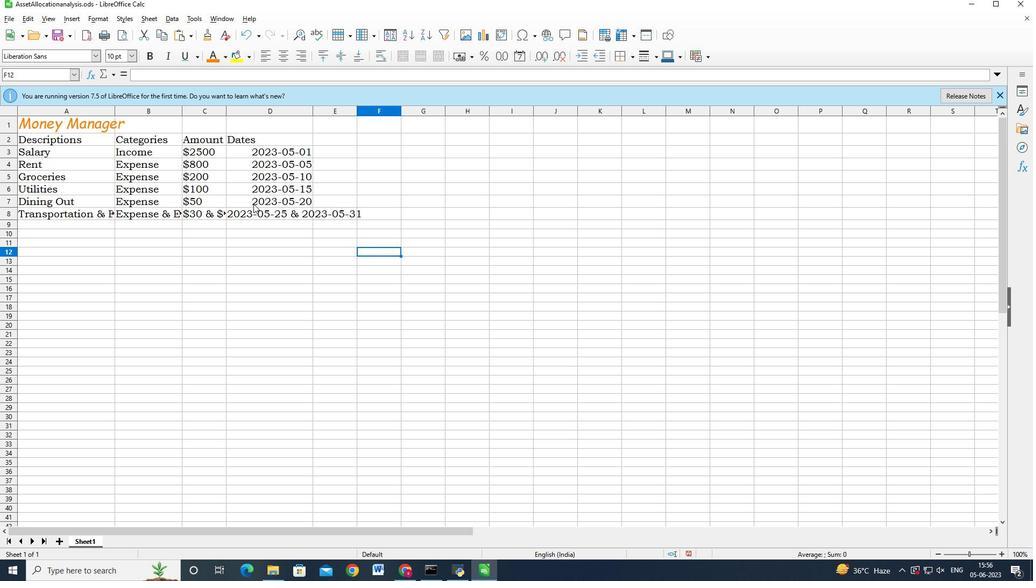 
Action: Key pressed ctrl+A
Screenshot: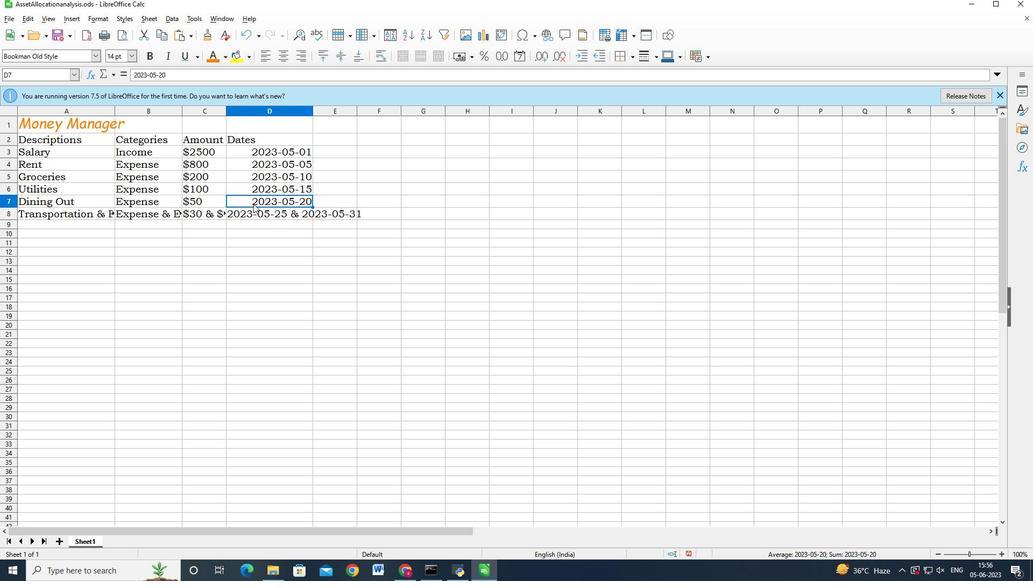 
Action: Mouse moved to (287, 57)
Screenshot: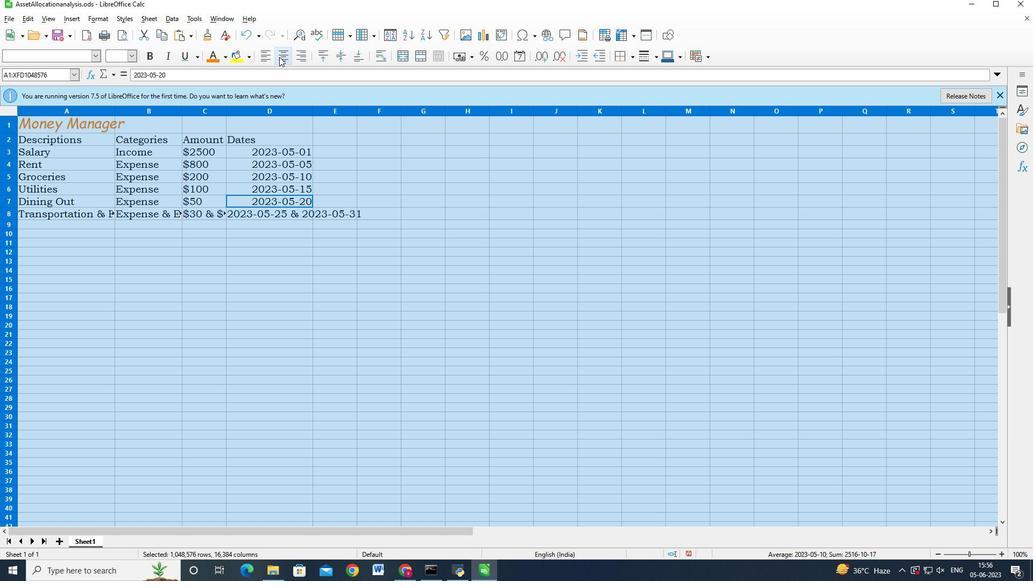 
Action: Mouse pressed left at (287, 57)
Screenshot: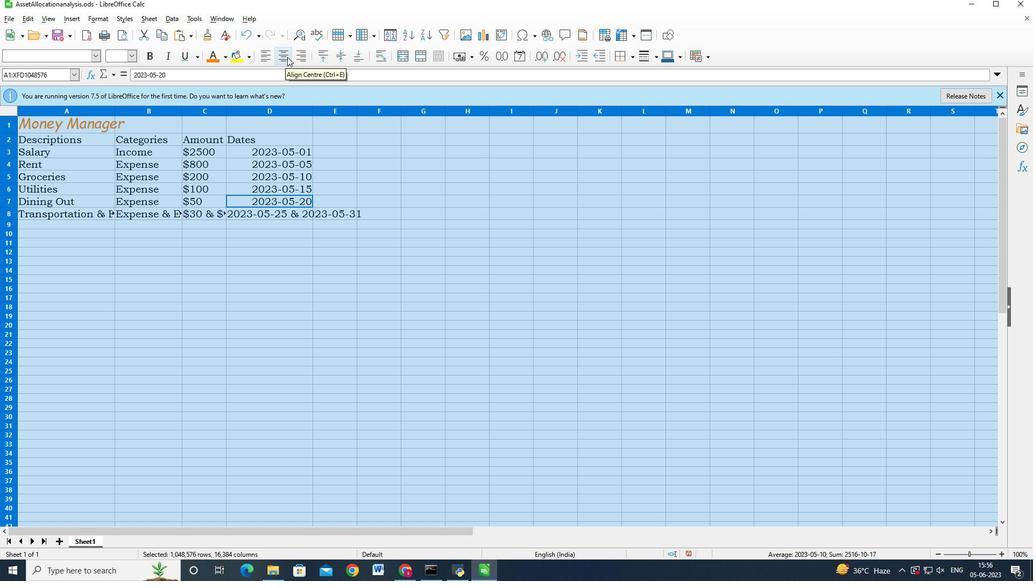 
Action: Mouse moved to (366, 172)
Screenshot: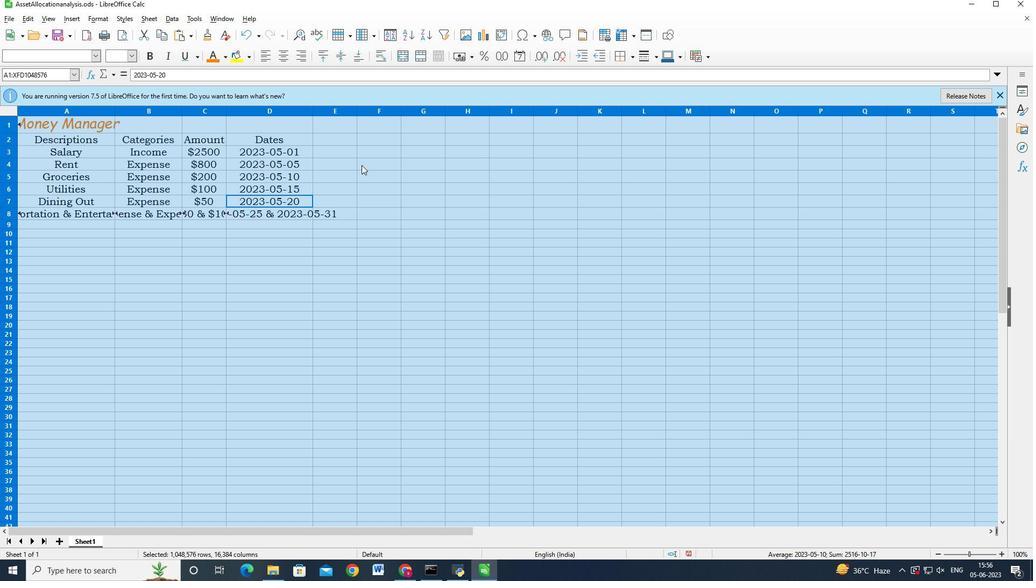 
Action: Mouse pressed left at (366, 172)
Screenshot: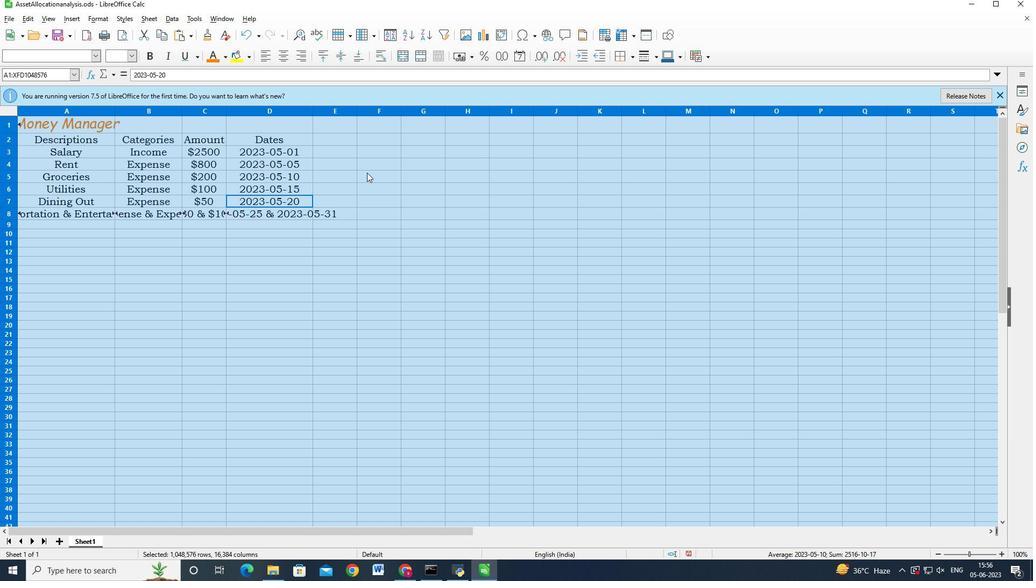 
